 Task: Utilize the "Spectral Edit Multi-tool" for detailed frequency-based editing in a vocal track.
Action: Mouse moved to (70, 36)
Screenshot: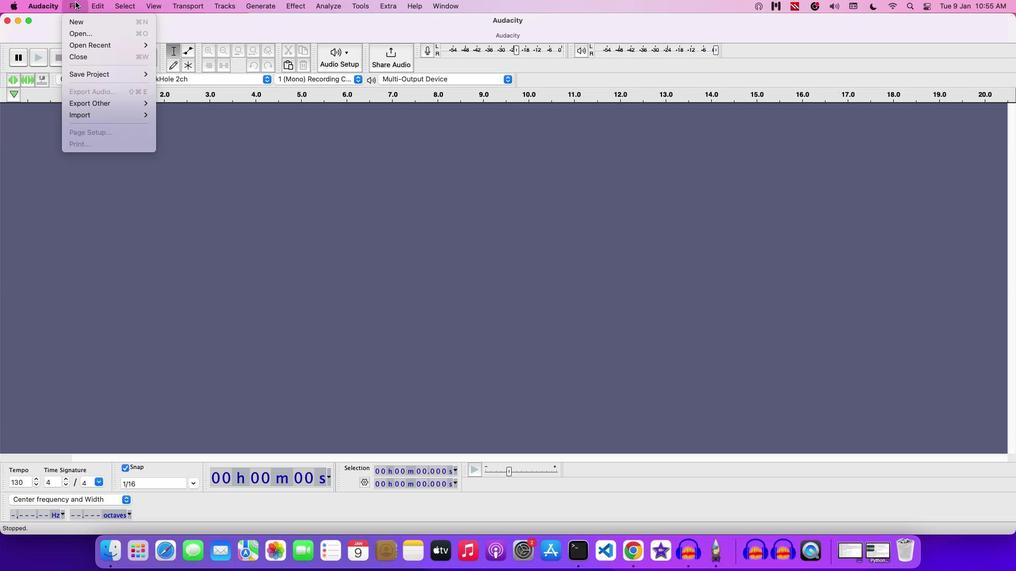 
Action: Mouse pressed left at (70, 36)
Screenshot: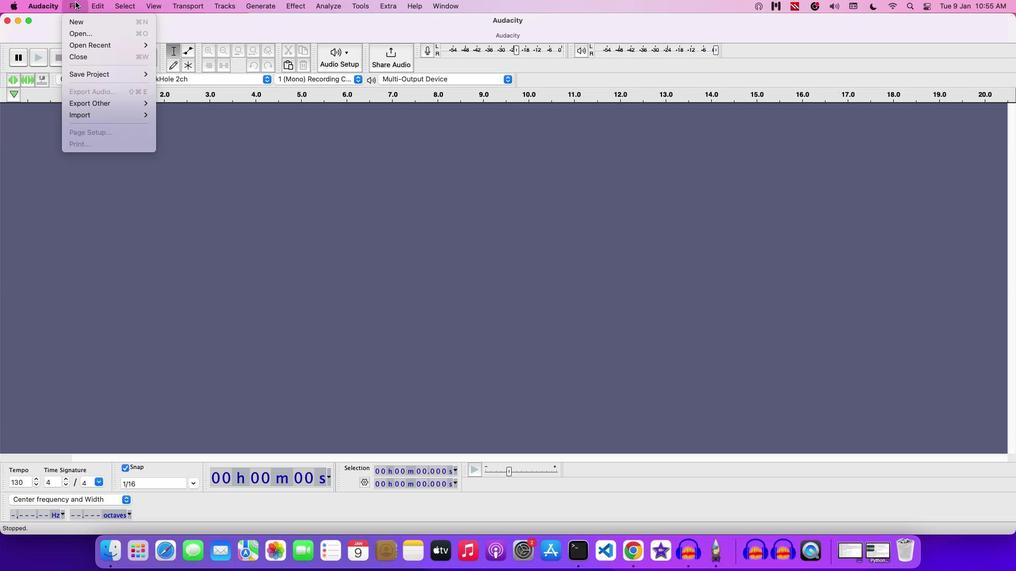 
Action: Mouse moved to (85, 63)
Screenshot: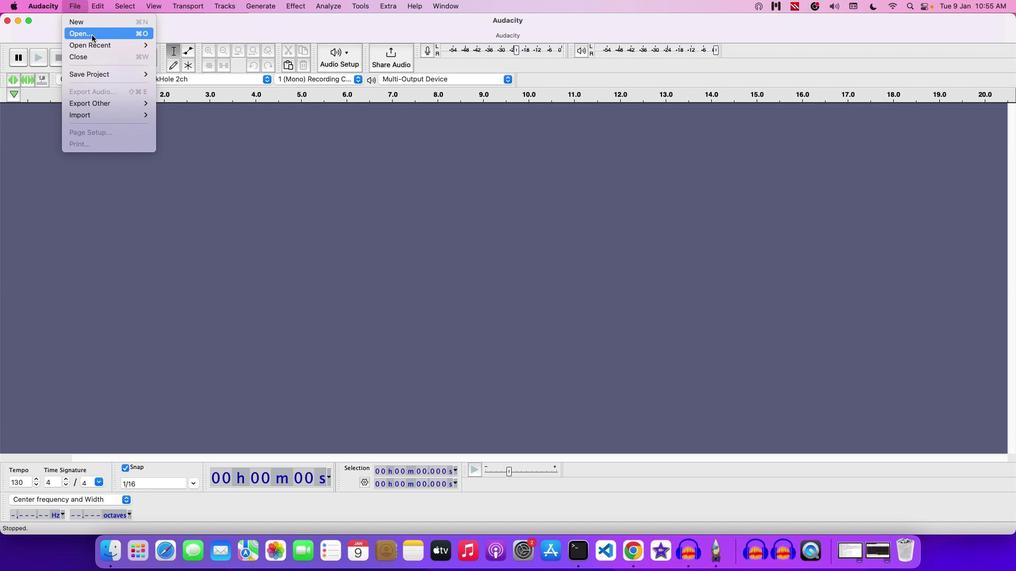 
Action: Mouse pressed left at (85, 63)
Screenshot: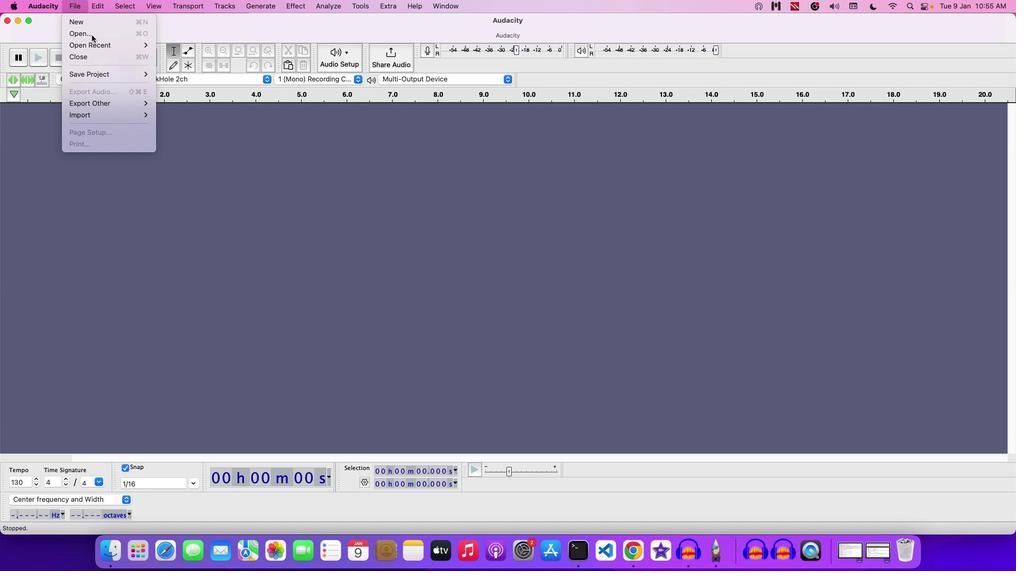 
Action: Mouse moved to (310, 134)
Screenshot: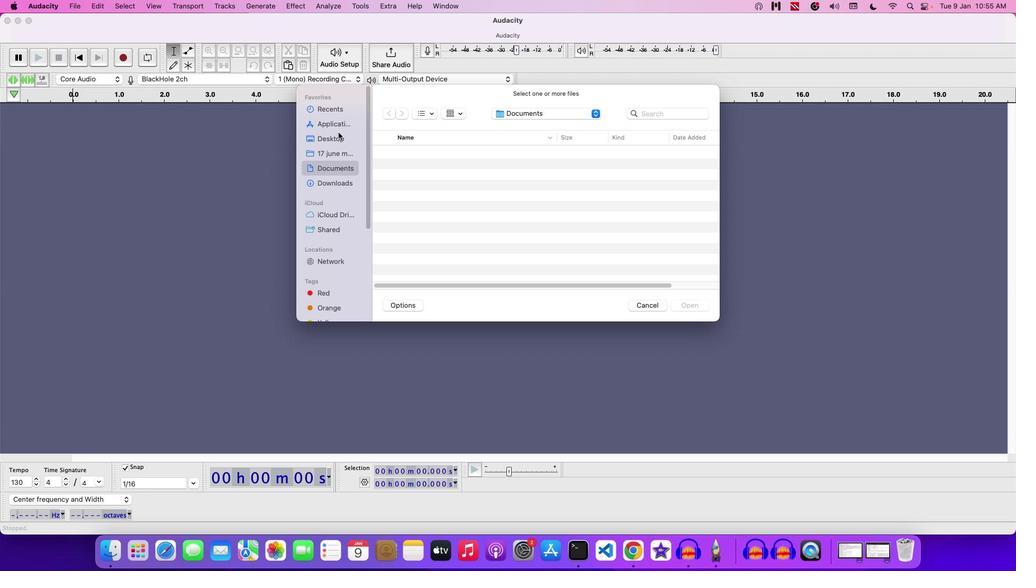 
Action: Mouse pressed left at (310, 134)
Screenshot: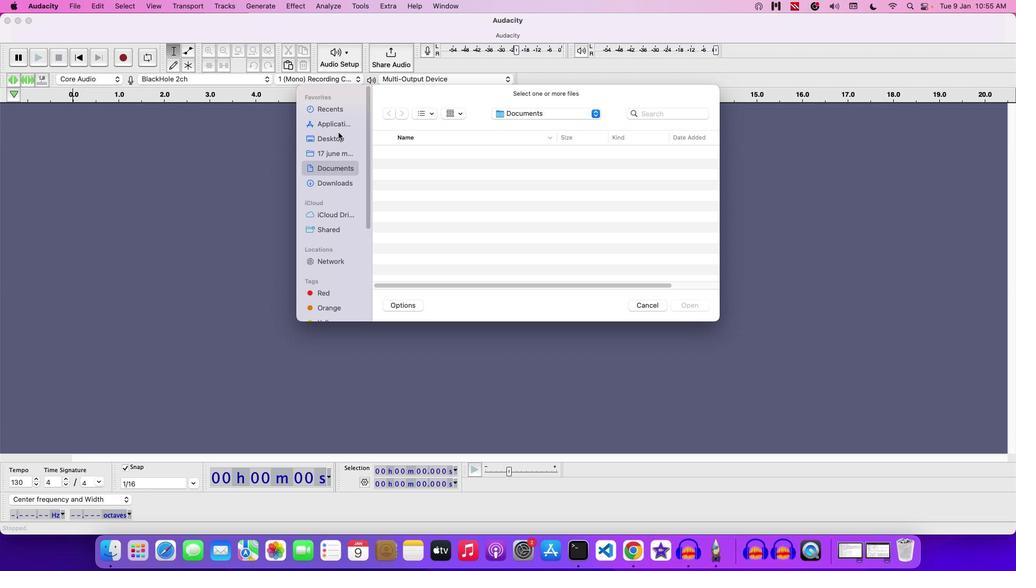 
Action: Mouse moved to (368, 166)
Screenshot: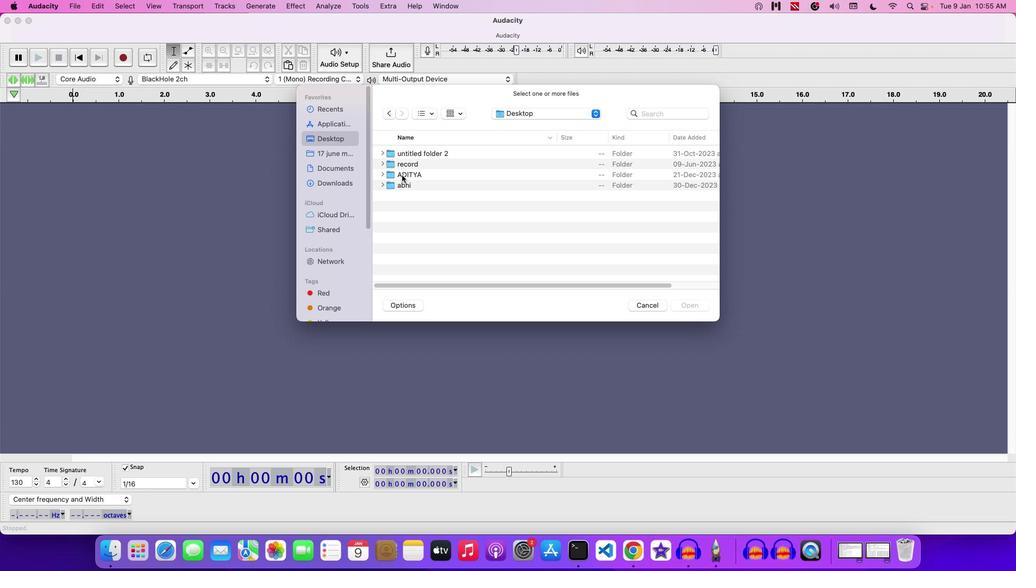 
Action: Mouse pressed left at (368, 166)
Screenshot: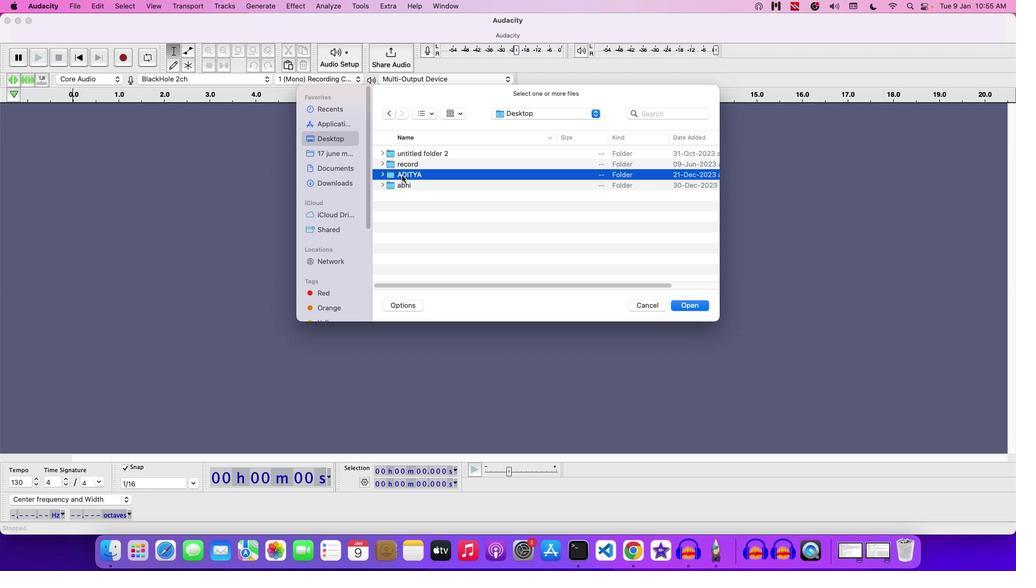 
Action: Mouse pressed left at (368, 166)
Screenshot: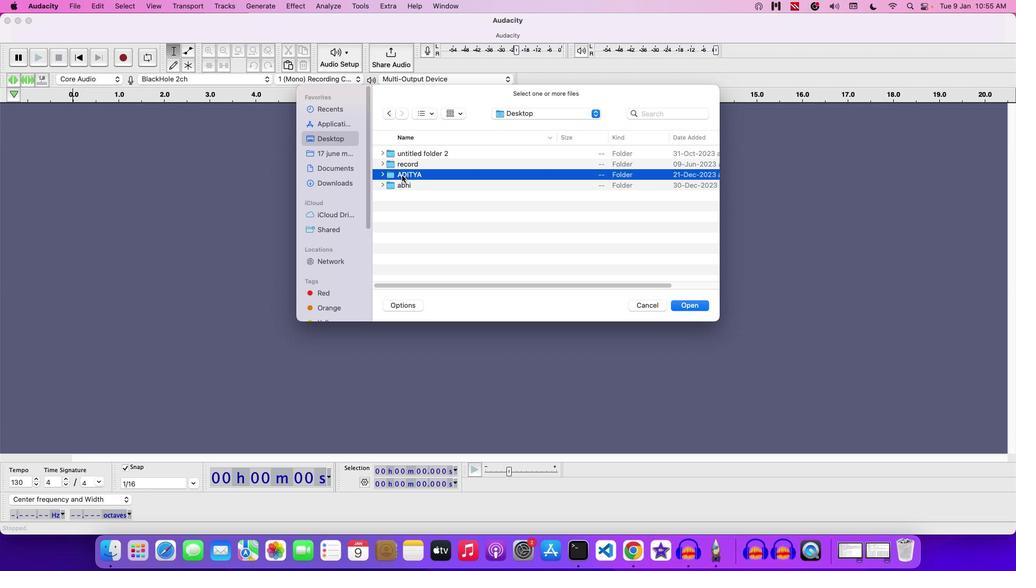 
Action: Mouse moved to (402, 189)
Screenshot: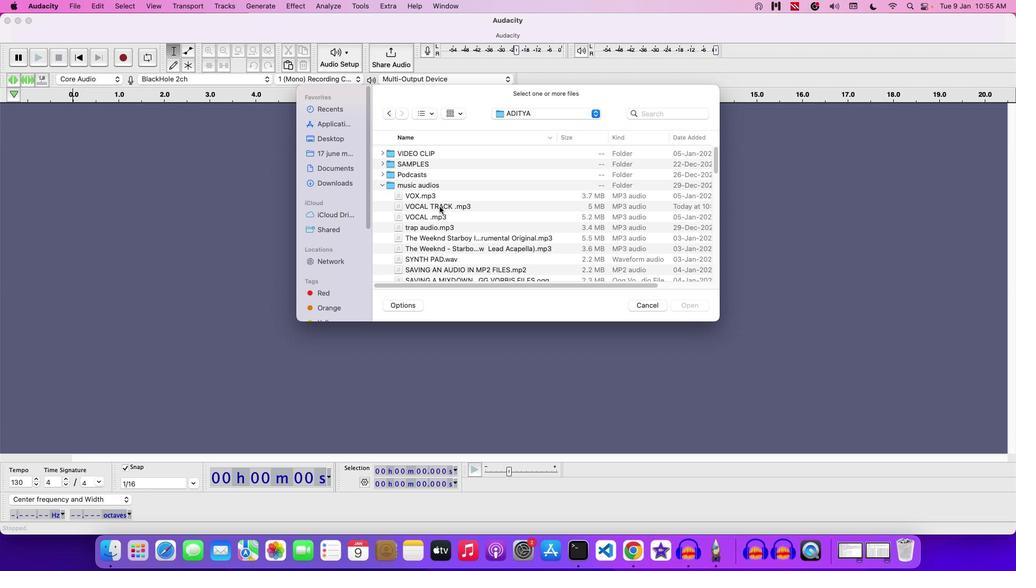 
Action: Mouse pressed left at (402, 189)
Screenshot: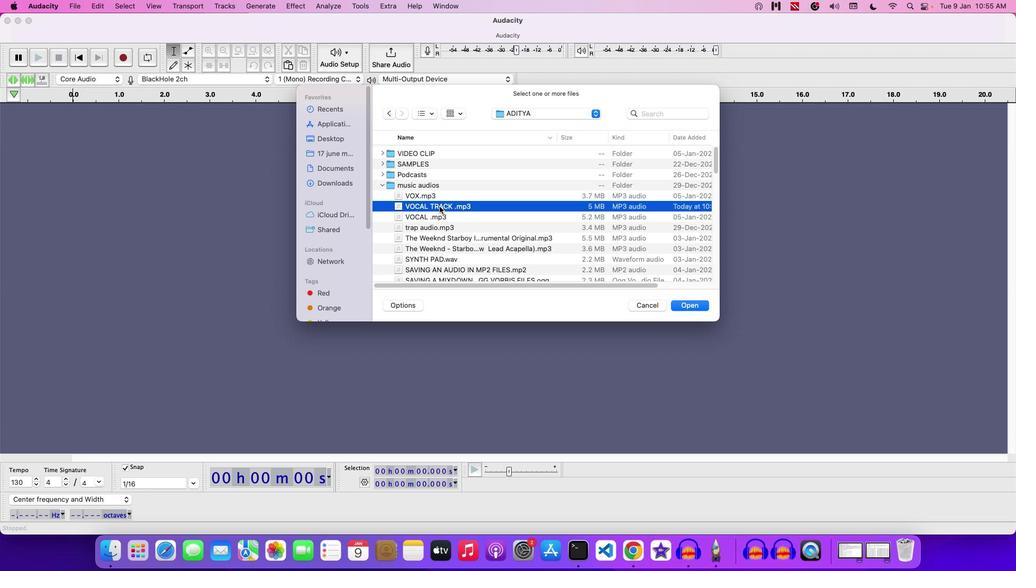 
Action: Mouse moved to (411, 189)
Screenshot: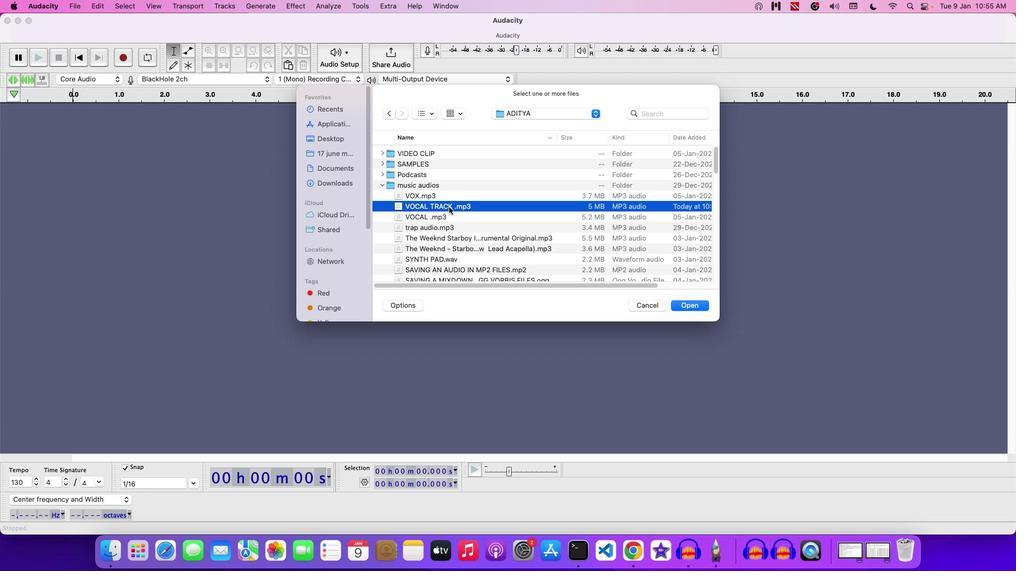 
Action: Mouse pressed left at (411, 189)
Screenshot: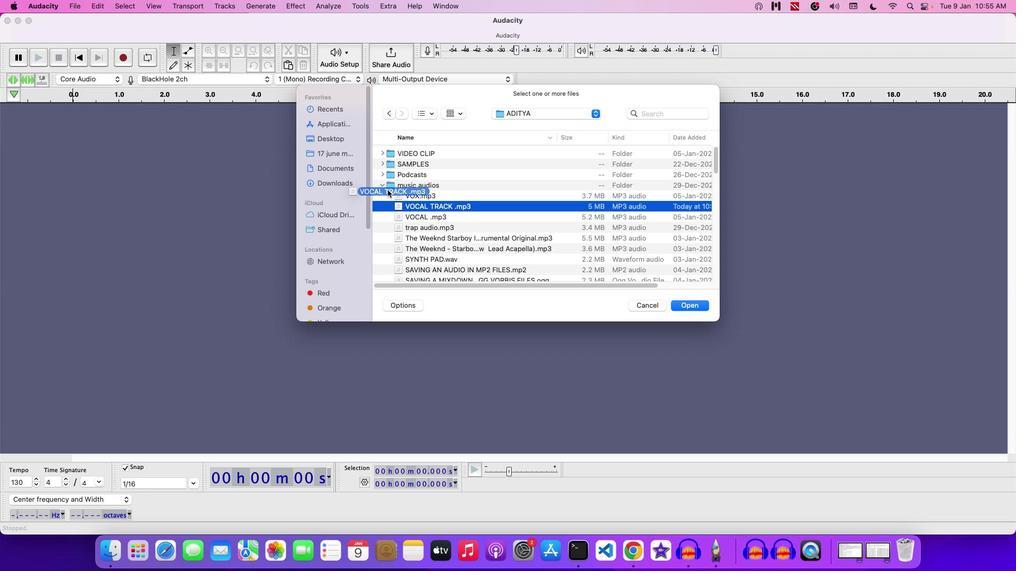 
Action: Mouse moved to (586, 263)
Screenshot: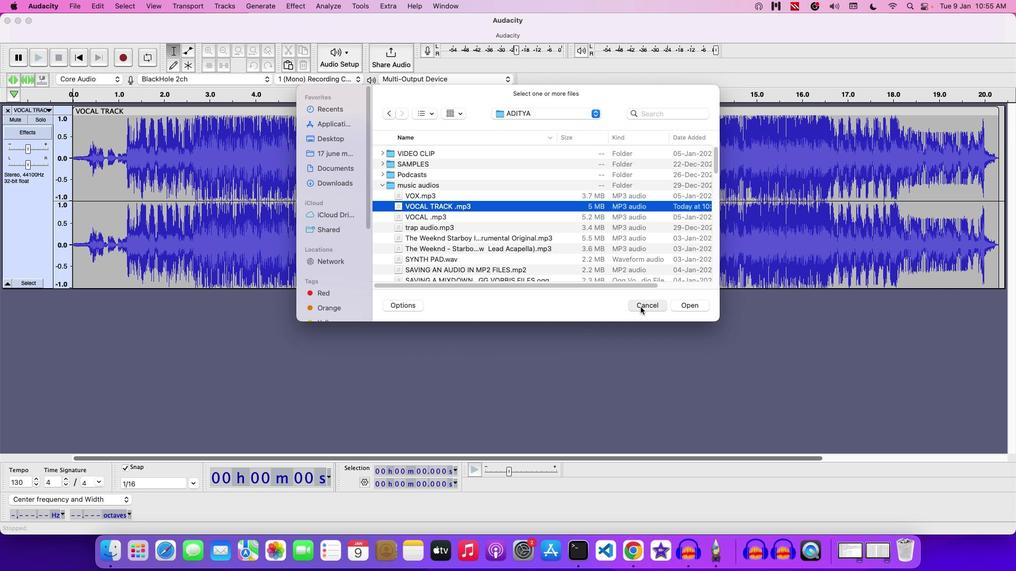 
Action: Mouse pressed left at (586, 263)
Screenshot: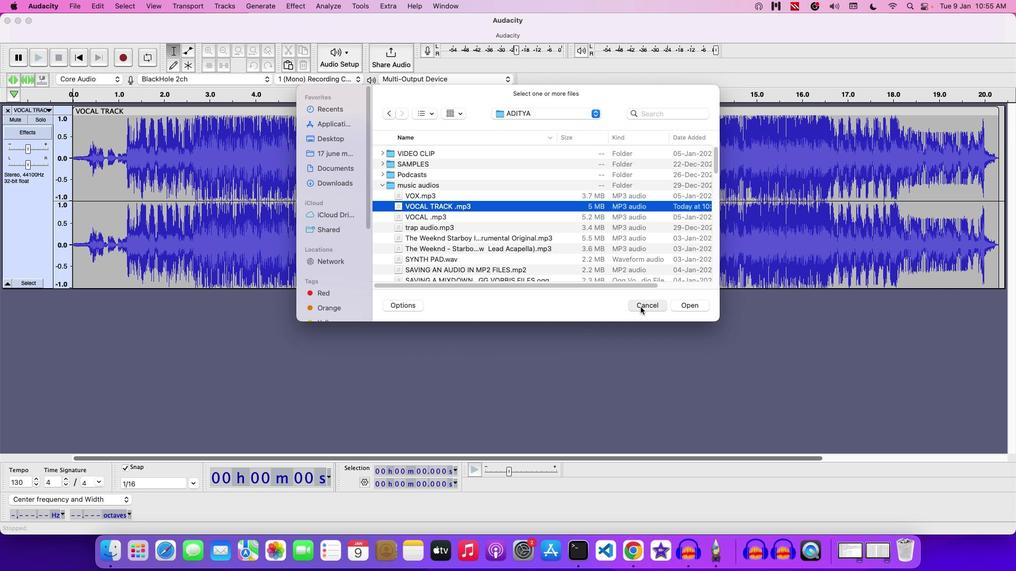 
Action: Mouse moved to (67, 119)
Screenshot: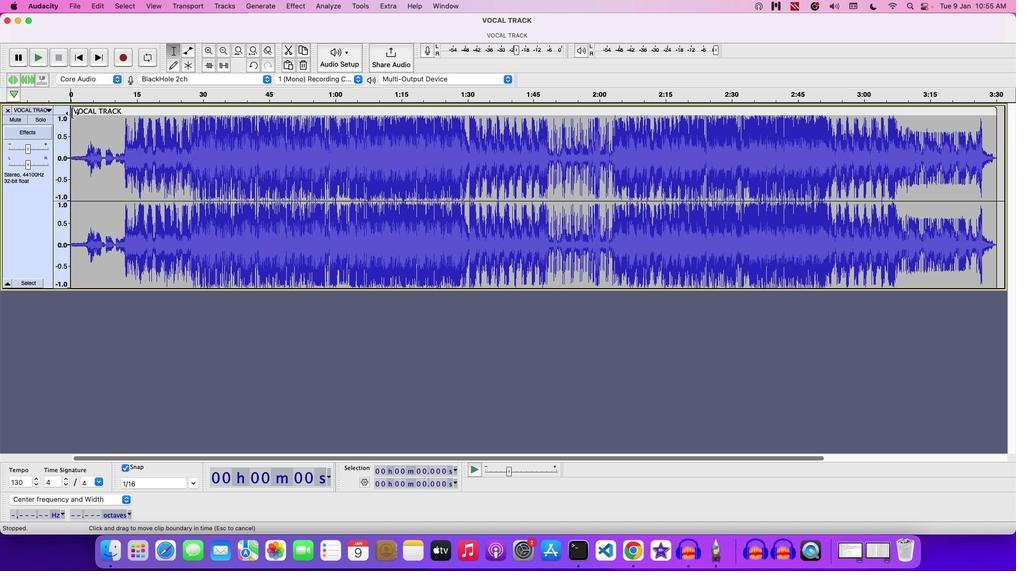 
Action: Mouse pressed left at (67, 119)
Screenshot: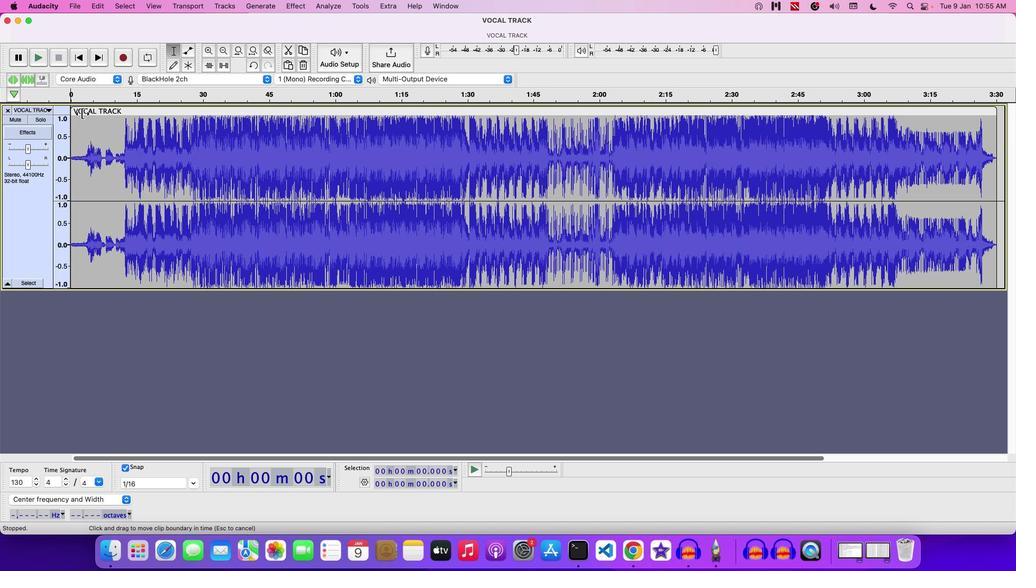 
Action: Mouse moved to (113, 120)
Screenshot: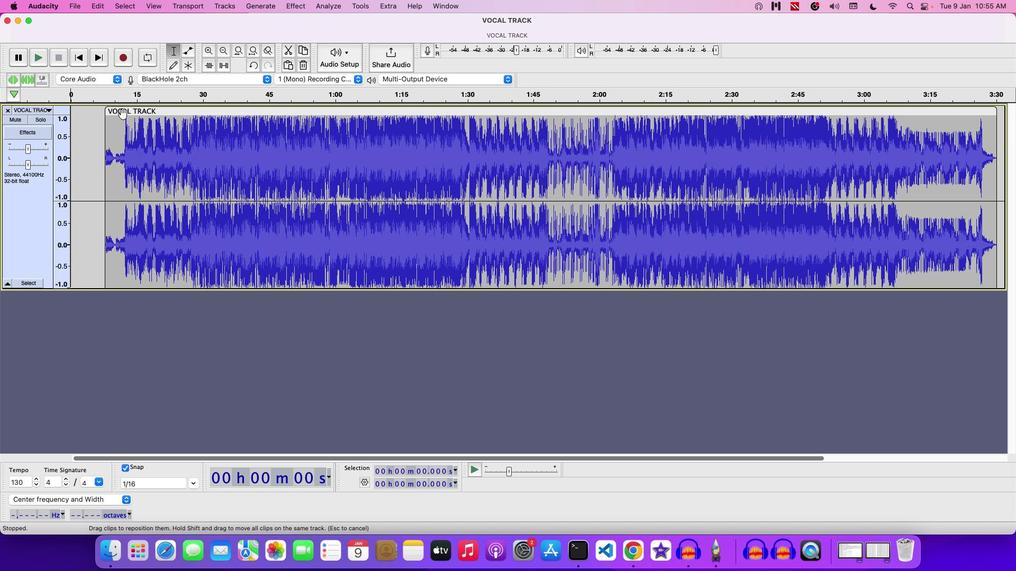 
Action: Mouse pressed left at (113, 120)
Screenshot: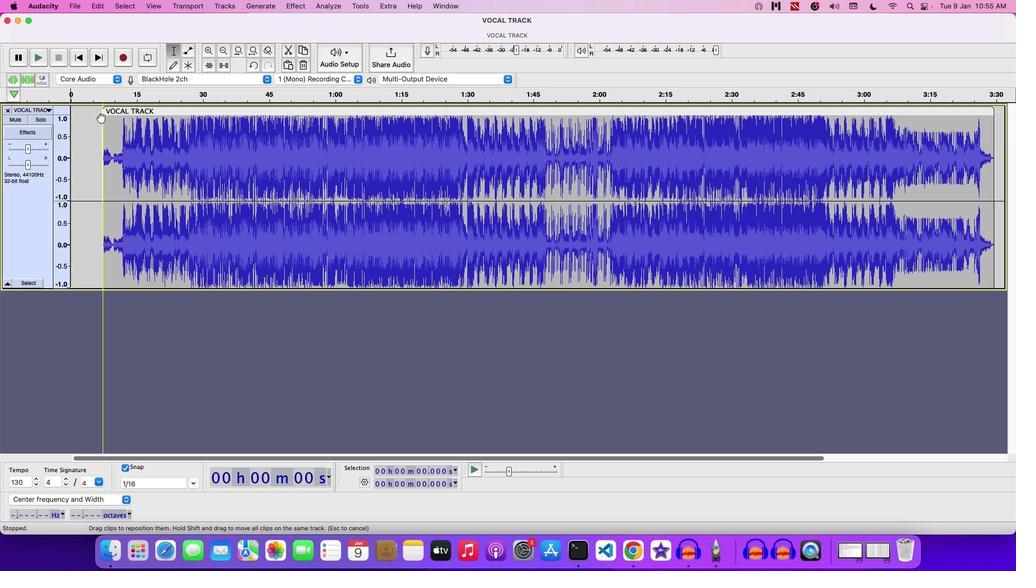 
Action: Mouse moved to (83, 124)
Screenshot: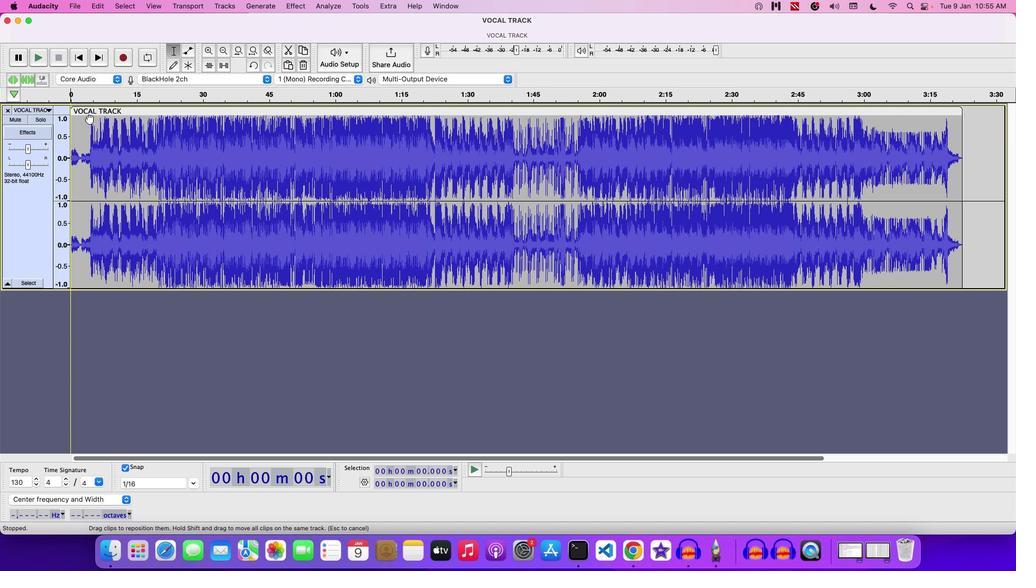 
Action: Key pressed Key.space
Screenshot: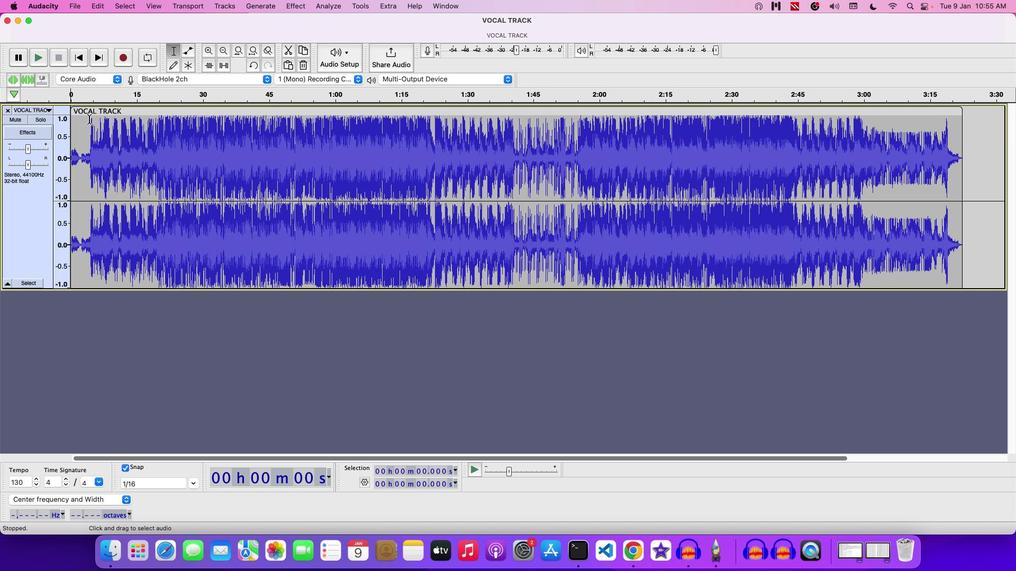 
Action: Mouse moved to (26, 146)
Screenshot: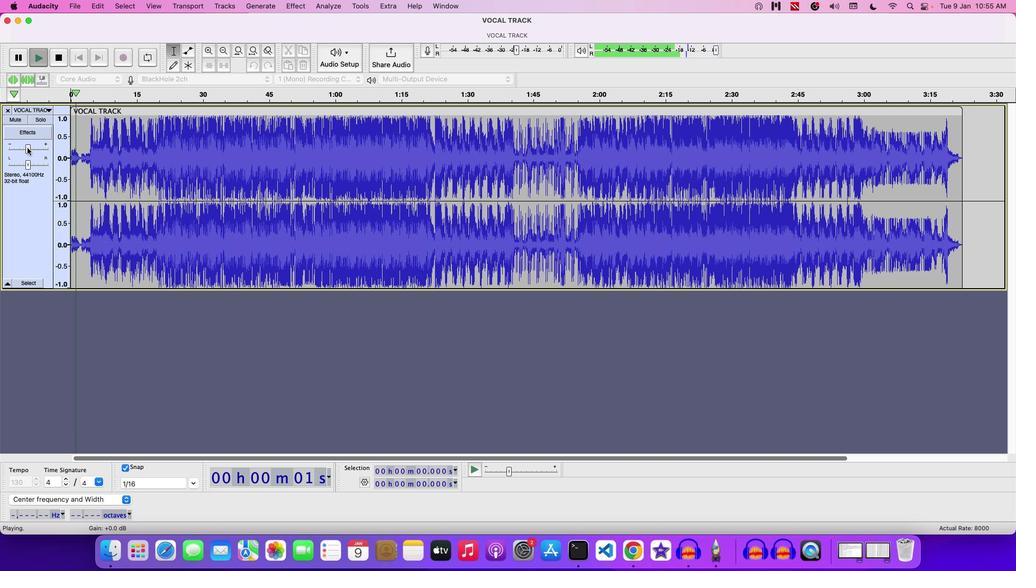 
Action: Mouse pressed left at (26, 146)
Screenshot: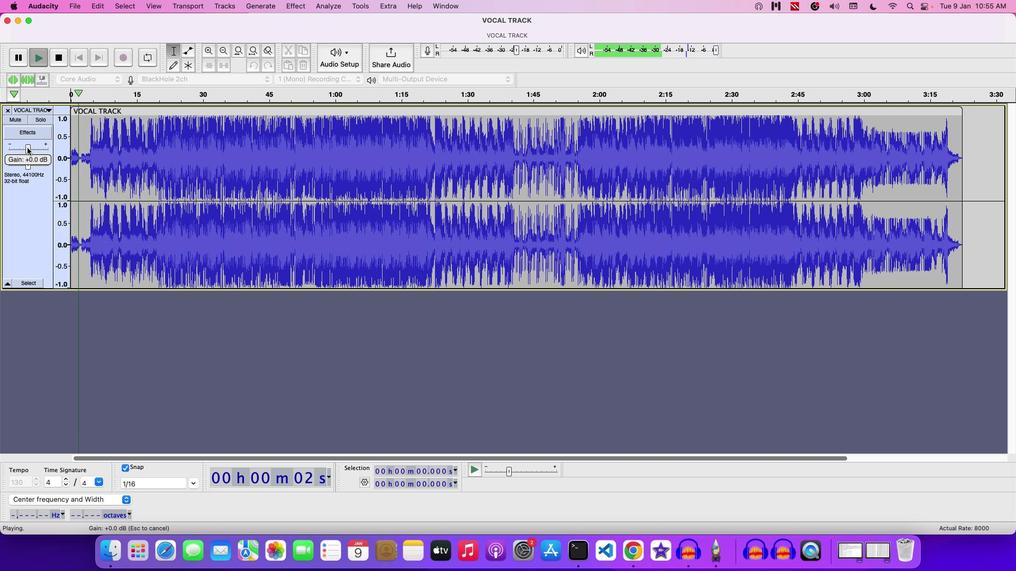 
Action: Mouse moved to (43, 195)
Screenshot: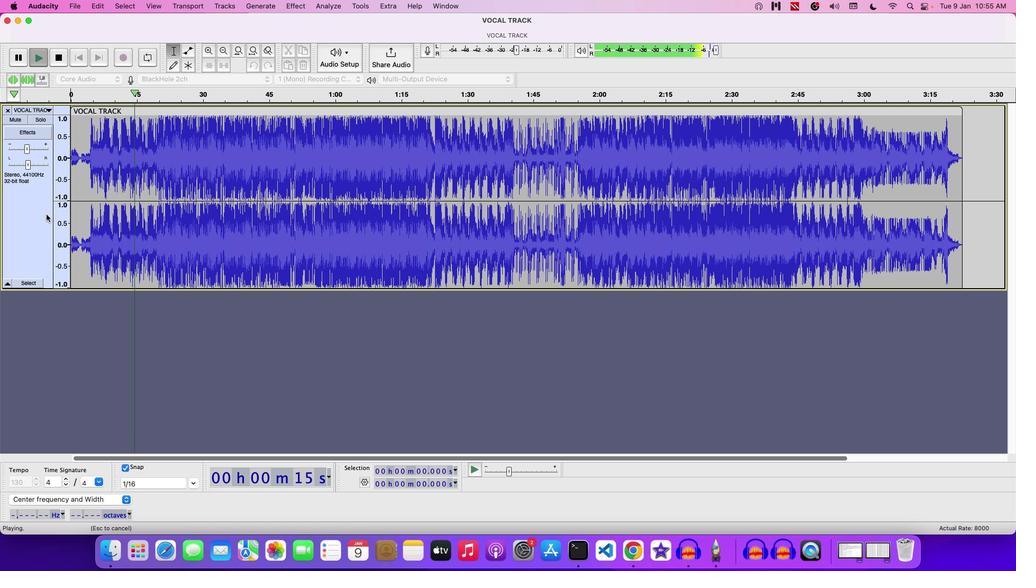 
Action: Mouse pressed right at (43, 195)
Screenshot: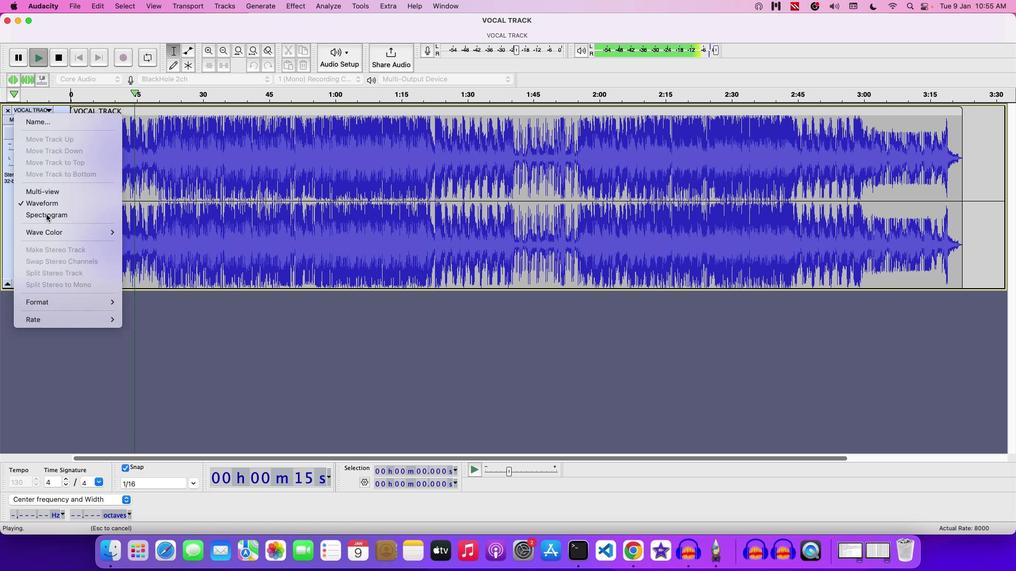 
Action: Mouse moved to (65, 195)
Screenshot: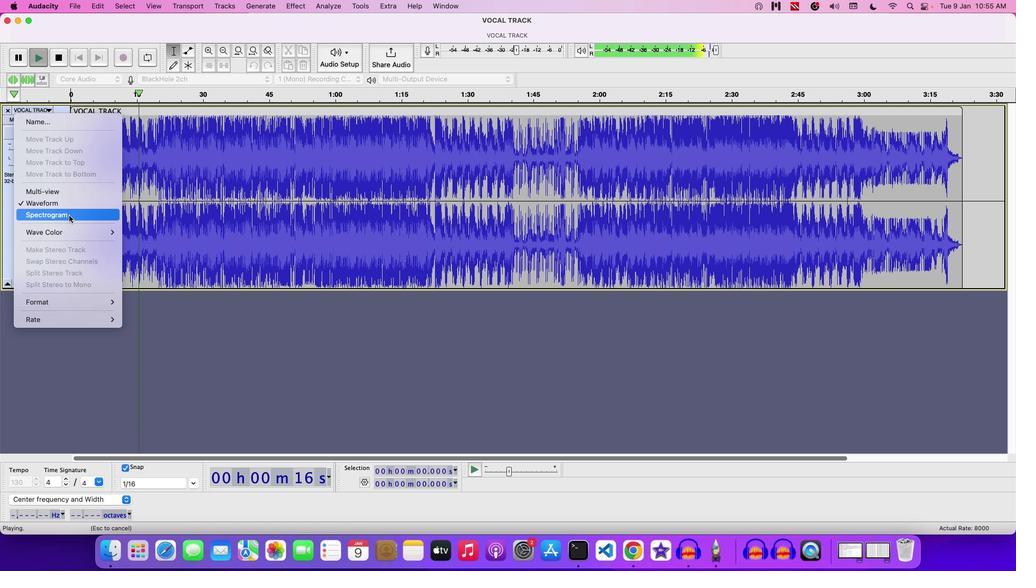 
Action: Mouse pressed left at (65, 195)
Screenshot: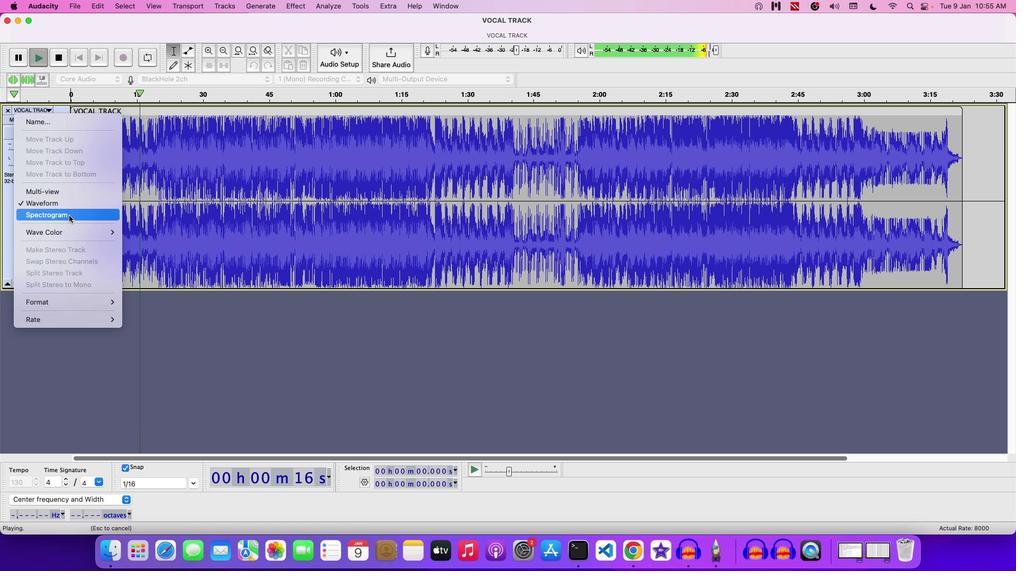 
Action: Mouse moved to (543, 171)
Screenshot: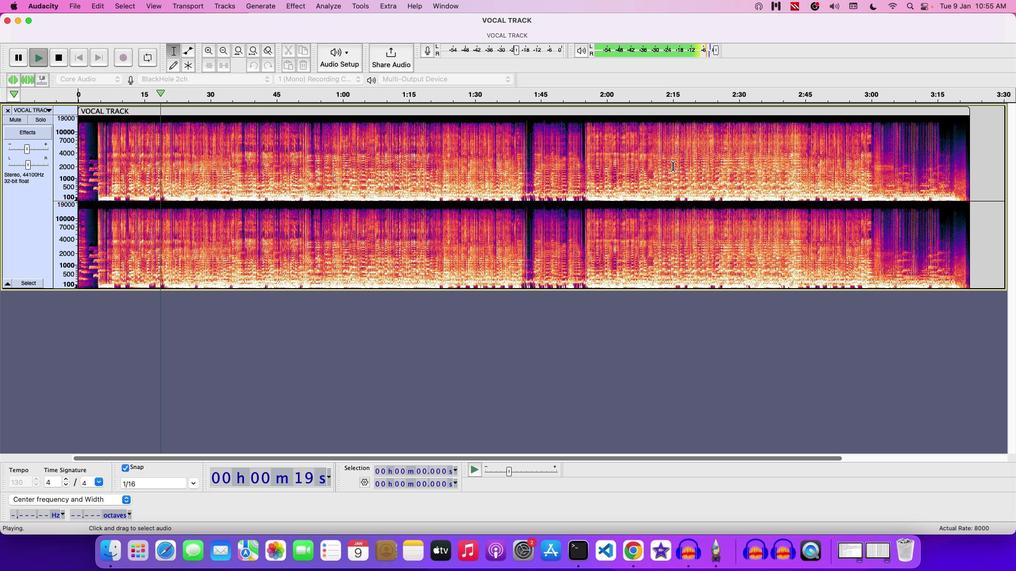 
Action: Key pressed Key.space
Screenshot: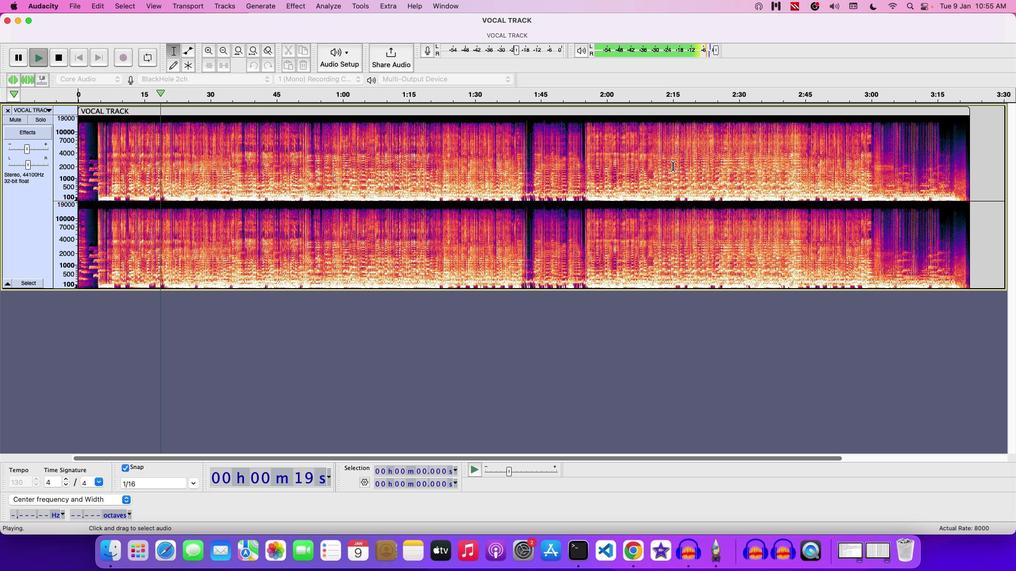 
Action: Mouse moved to (887, 120)
Screenshot: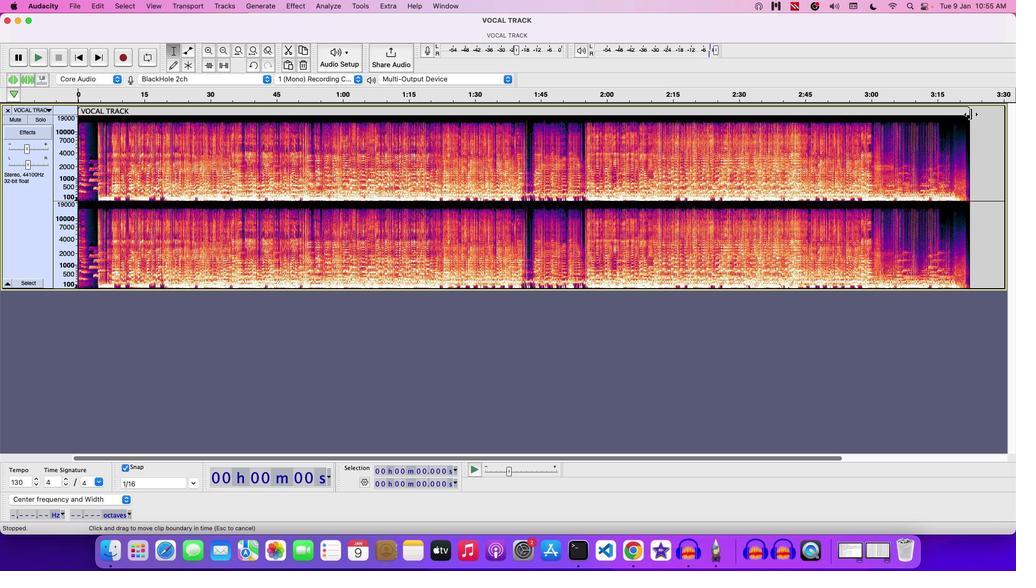 
Action: Mouse pressed left at (887, 120)
Screenshot: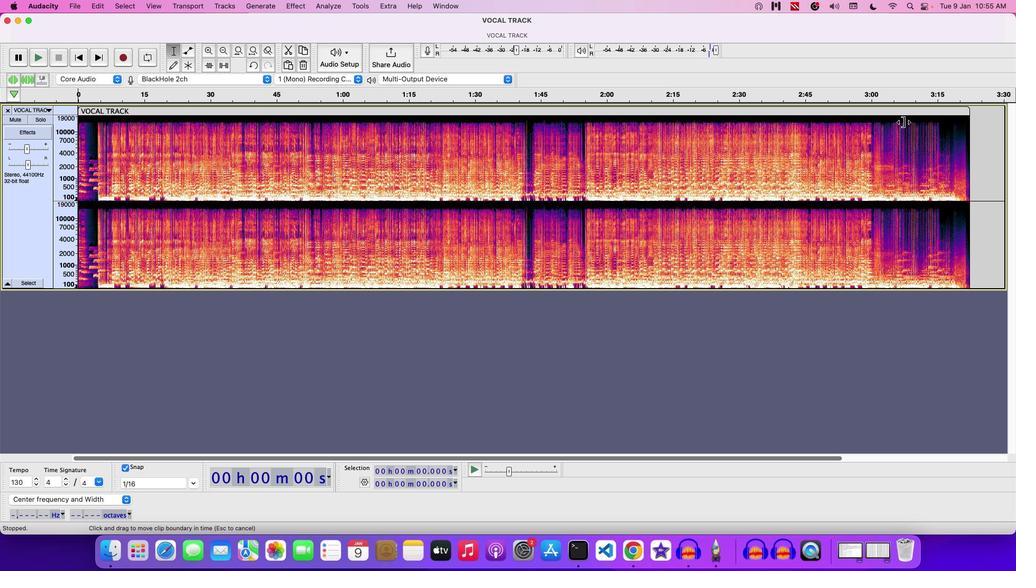 
Action: Mouse moved to (192, 74)
Screenshot: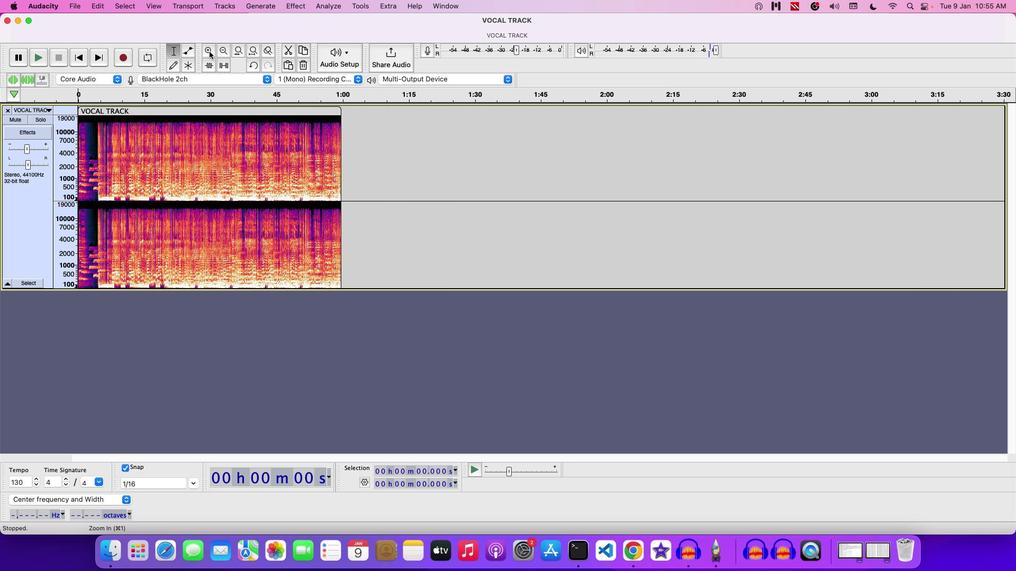 
Action: Mouse pressed left at (192, 74)
Screenshot: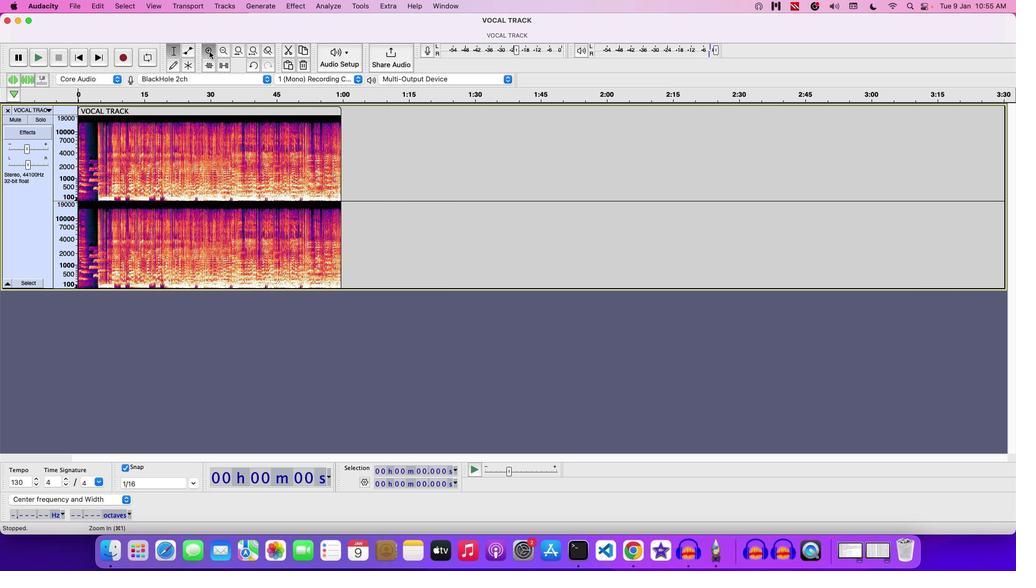 
Action: Mouse pressed left at (192, 74)
Screenshot: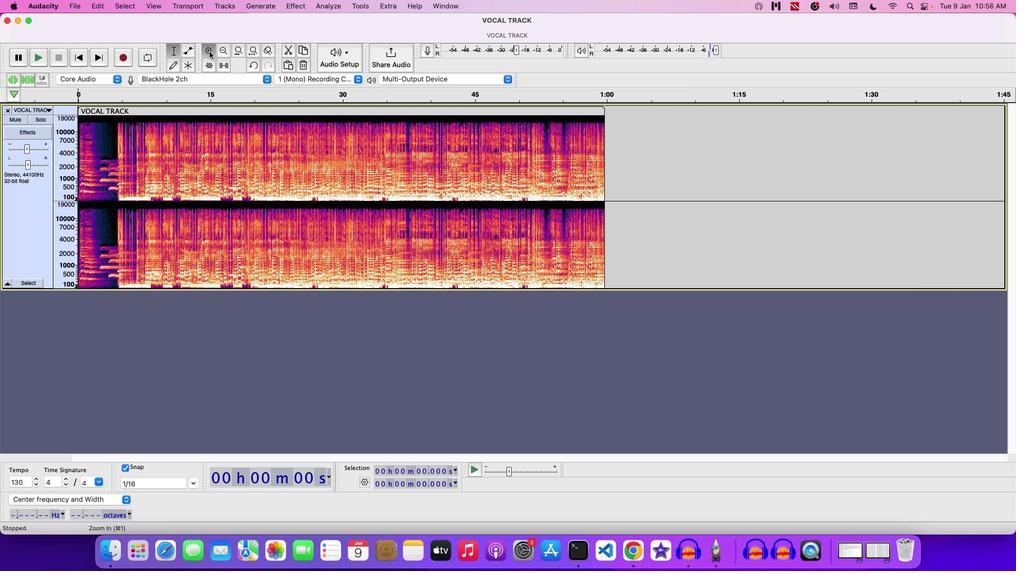 
Action: Mouse moved to (153, 165)
Screenshot: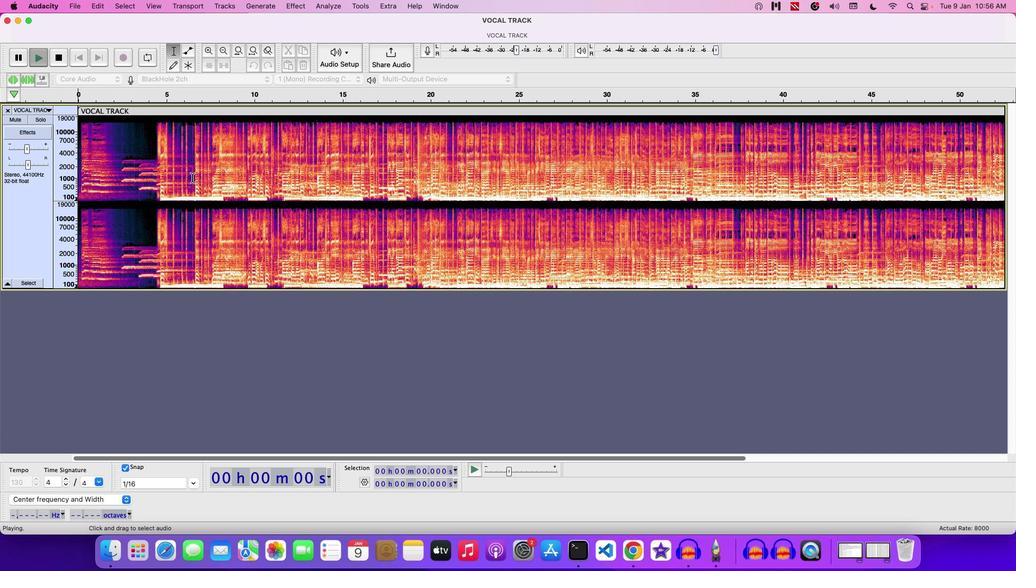 
Action: Key pressed Key.space
Screenshot: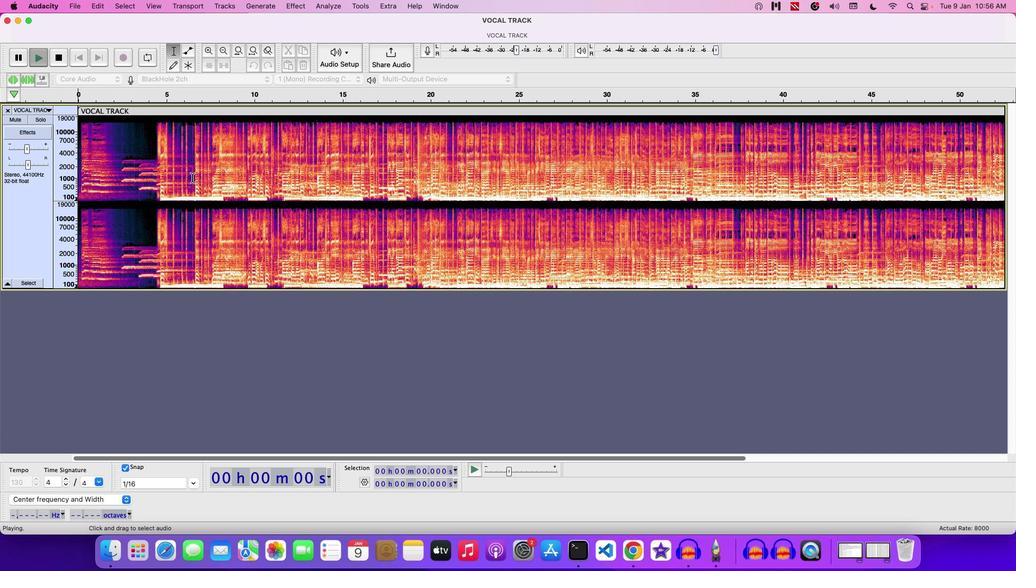 
Action: Mouse moved to (26, 145)
Screenshot: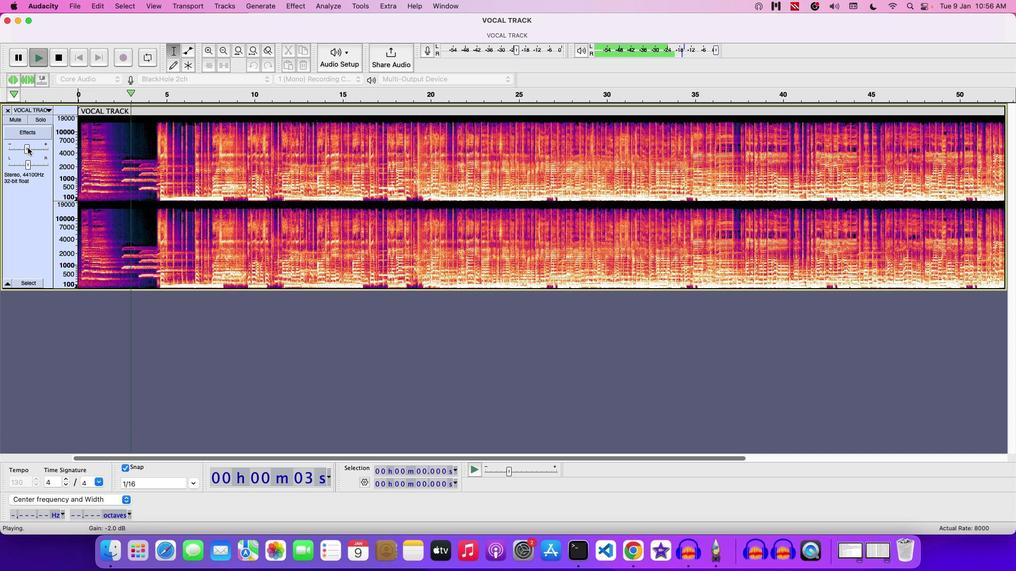 
Action: Mouse pressed left at (26, 145)
Screenshot: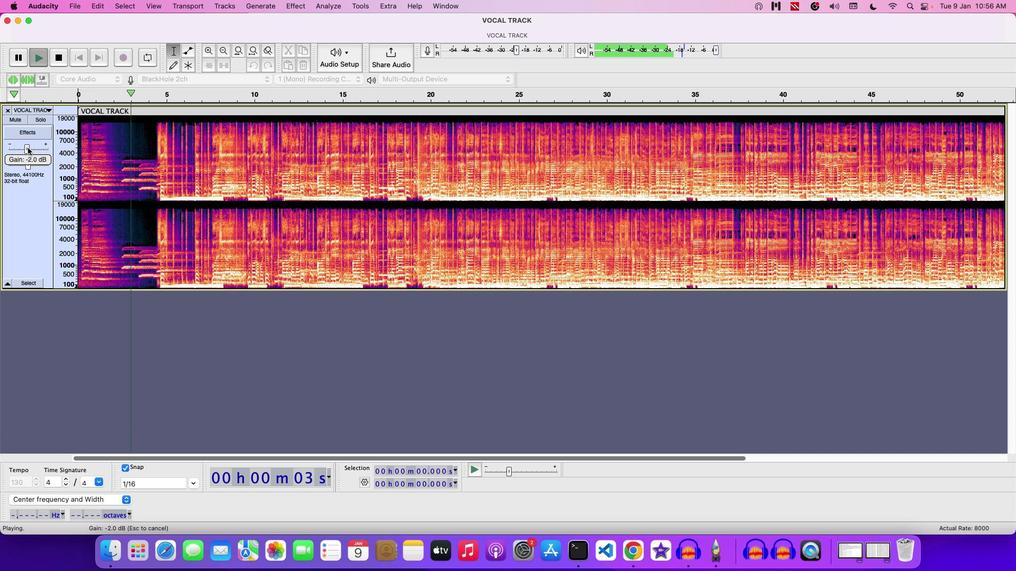 
Action: Mouse moved to (187, 159)
Screenshot: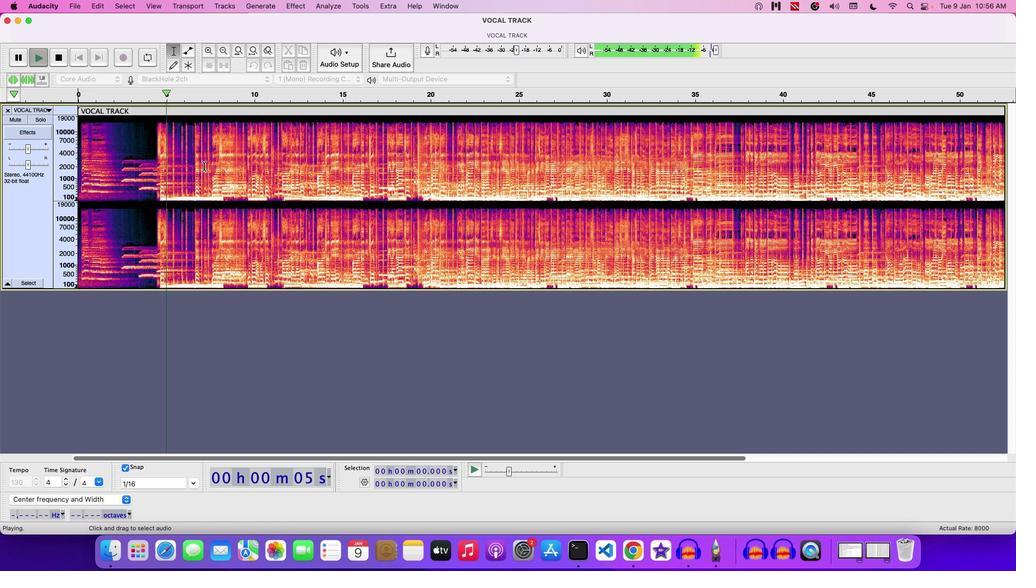 
Action: Mouse pressed left at (187, 159)
Screenshot: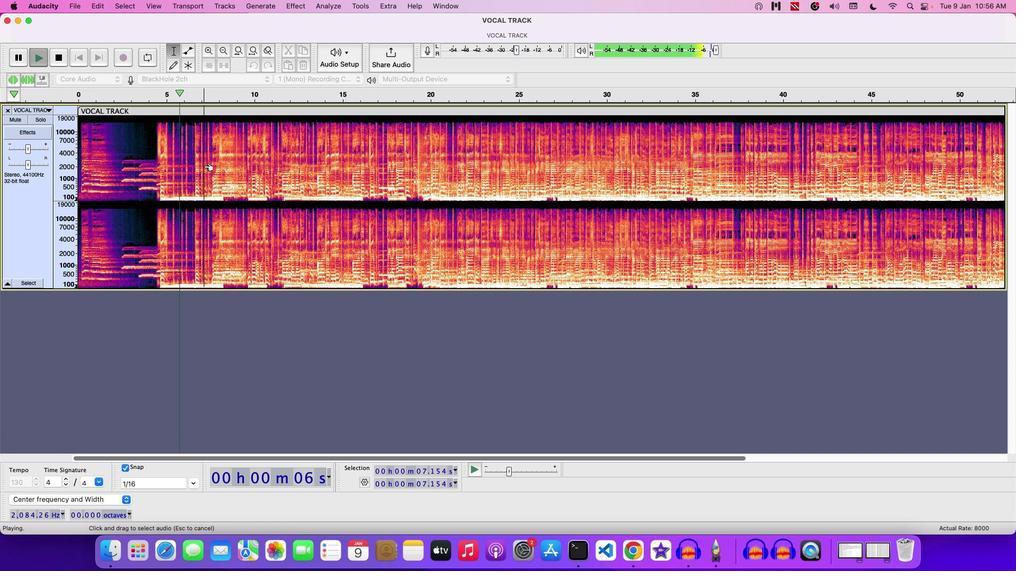 
Action: Mouse pressed left at (187, 159)
Screenshot: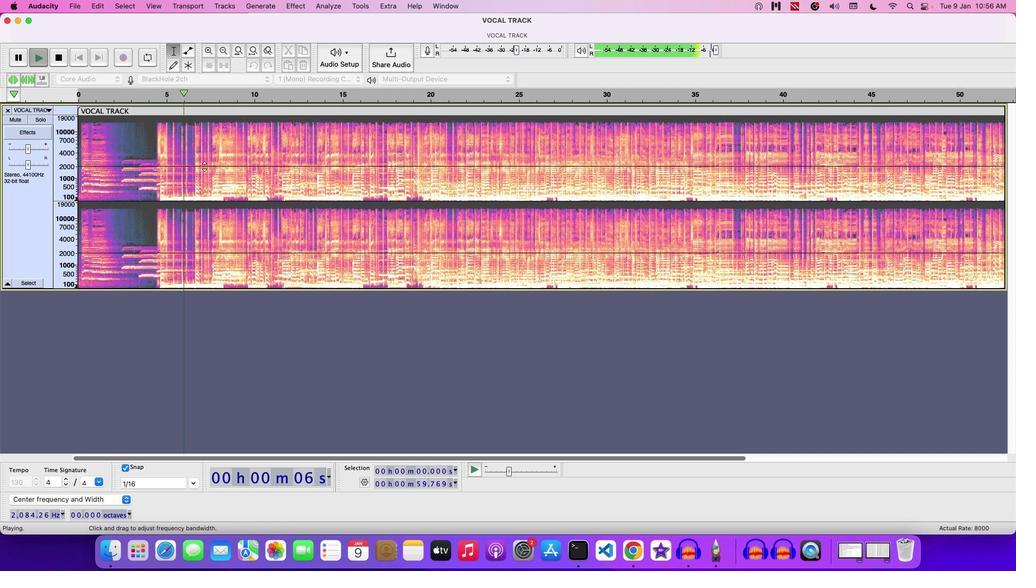 
Action: Mouse moved to (151, 157)
Screenshot: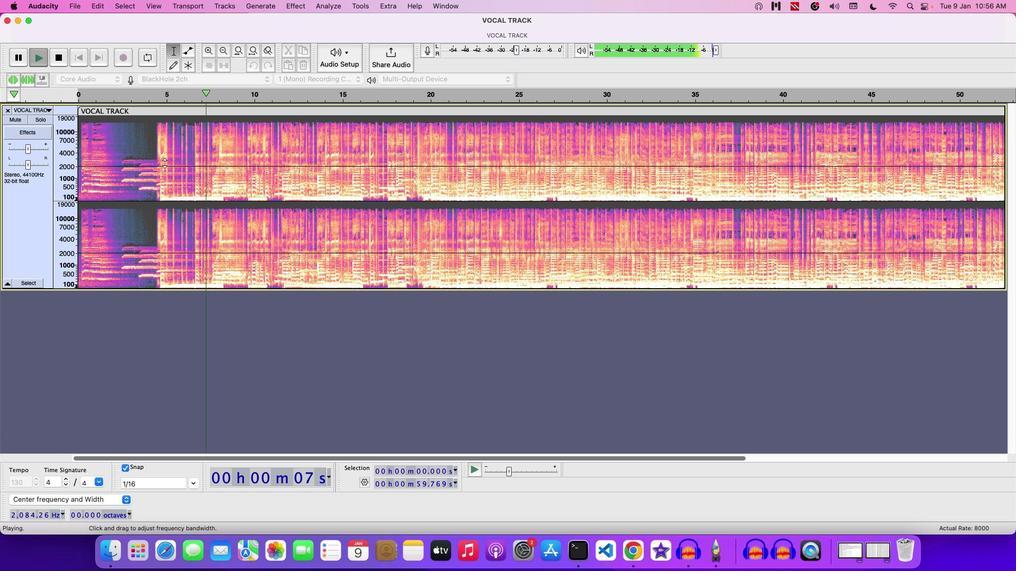 
Action: Key pressed Key.space
Screenshot: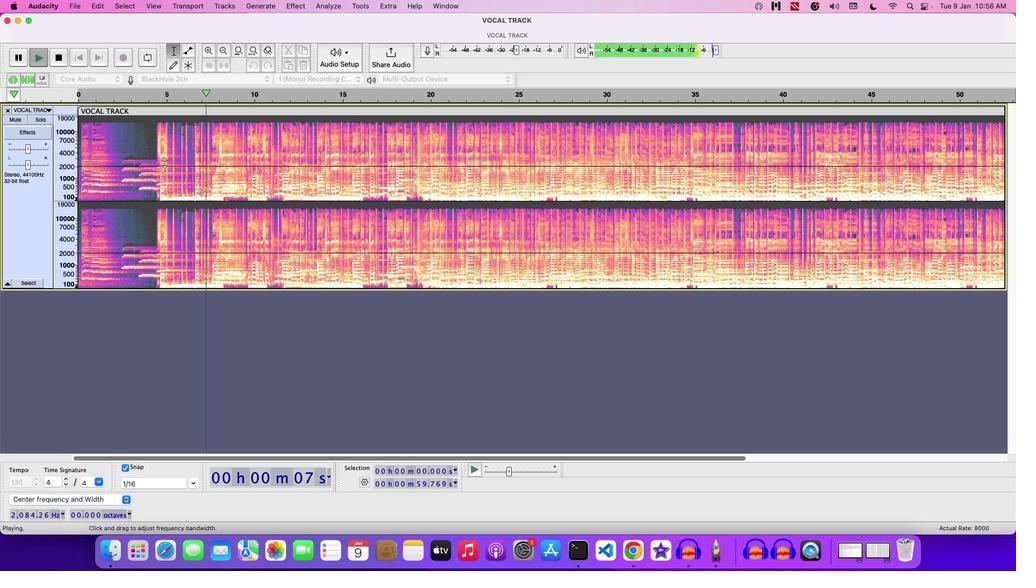 
Action: Mouse moved to (144, 155)
Screenshot: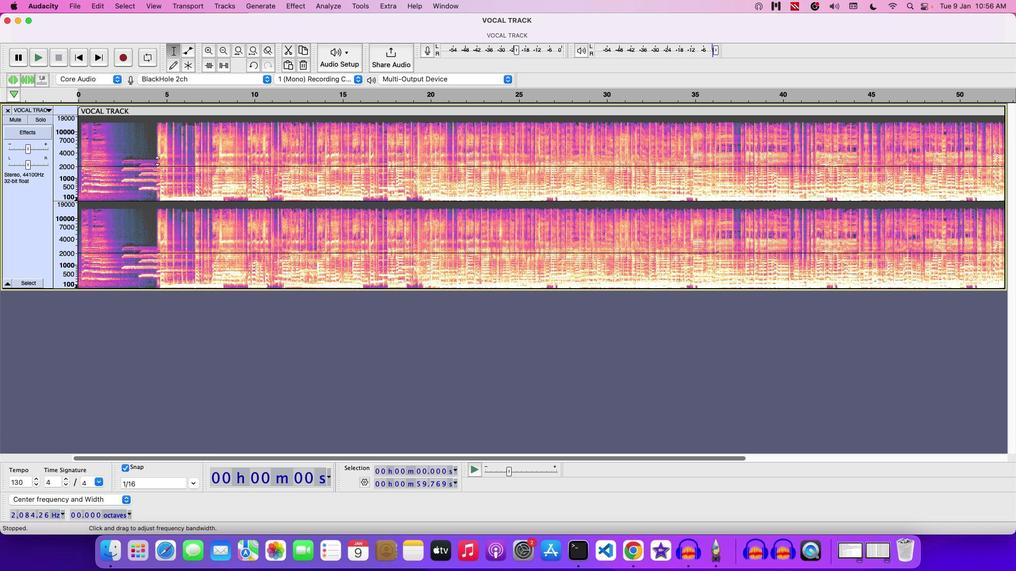 
Action: Mouse pressed left at (144, 155)
Screenshot: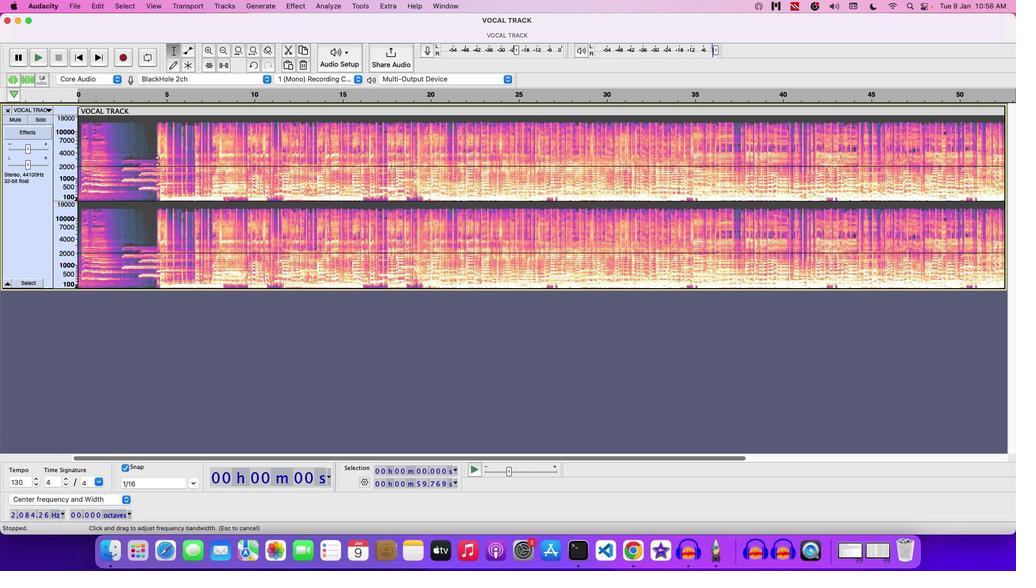 
Action: Mouse moved to (154, 158)
Screenshot: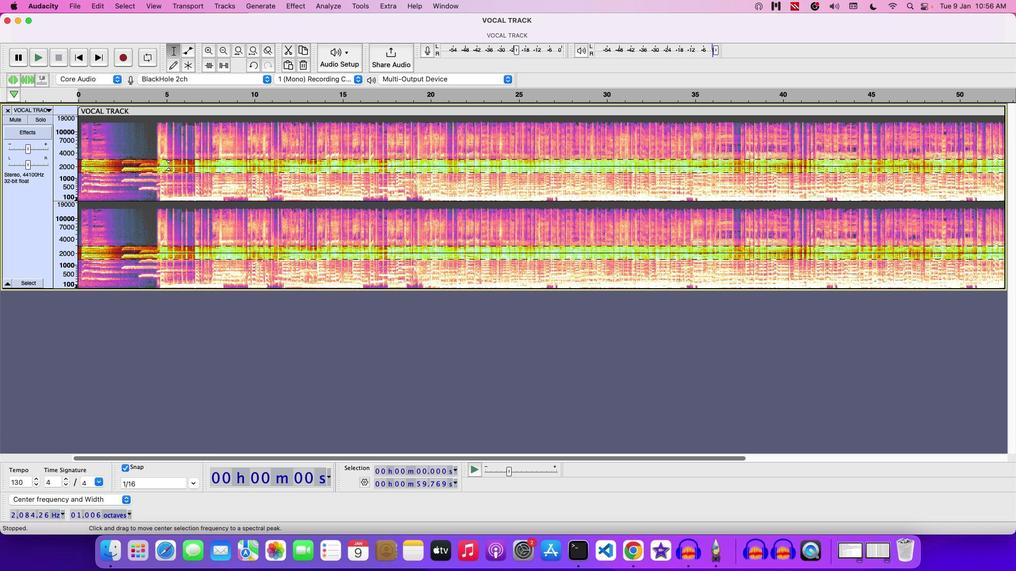 
Action: Mouse pressed left at (154, 158)
Screenshot: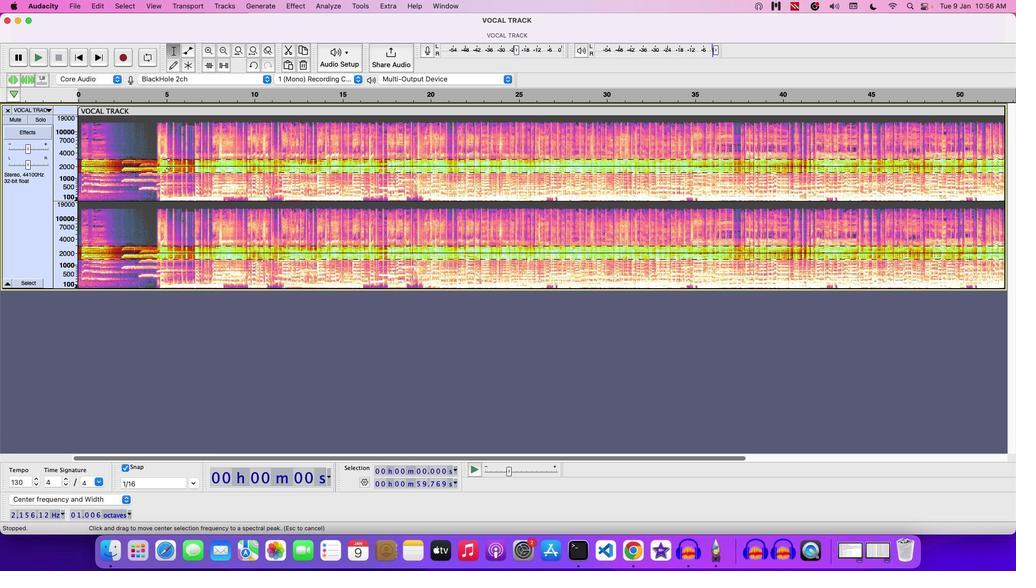 
Action: Mouse moved to (267, 39)
Screenshot: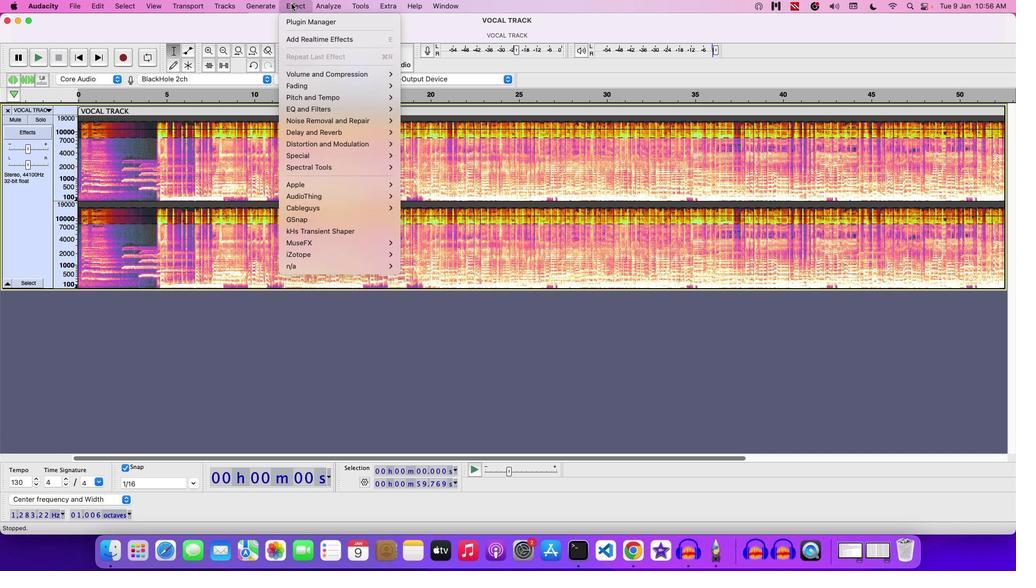 
Action: Mouse pressed left at (267, 39)
Screenshot: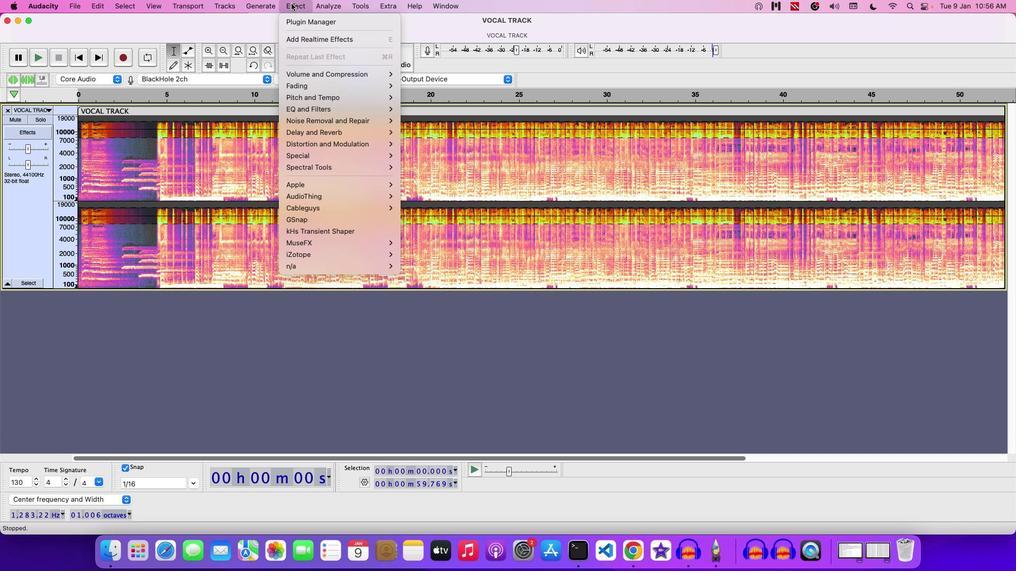 
Action: Mouse moved to (433, 171)
Screenshot: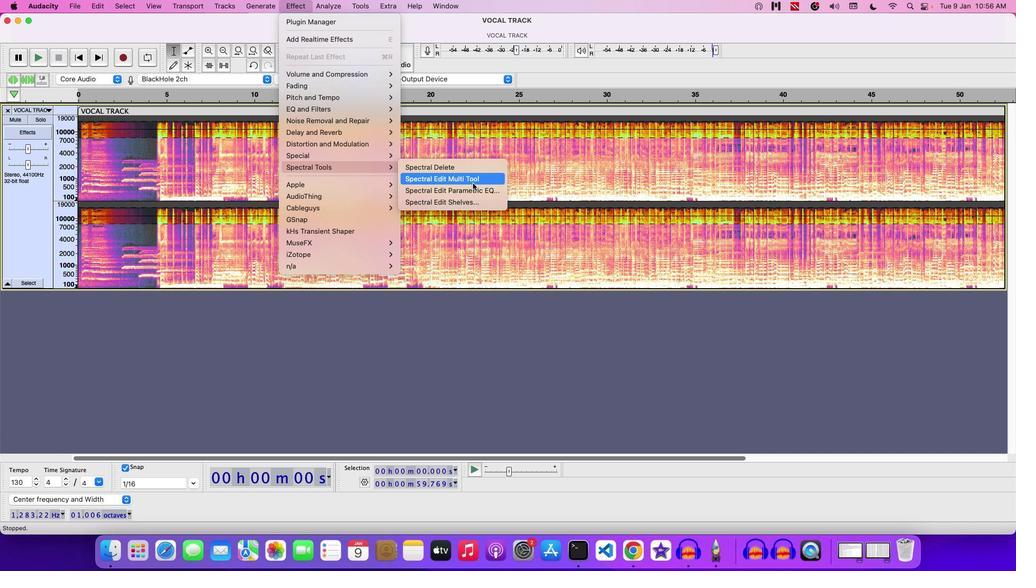 
Action: Mouse pressed left at (433, 171)
Screenshot: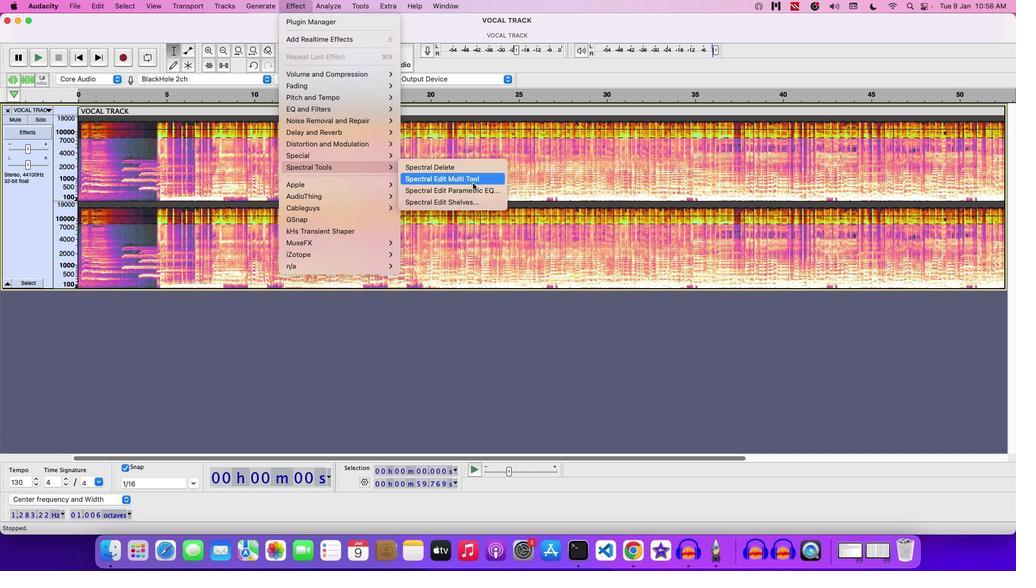 
Action: Mouse moved to (319, 156)
Screenshot: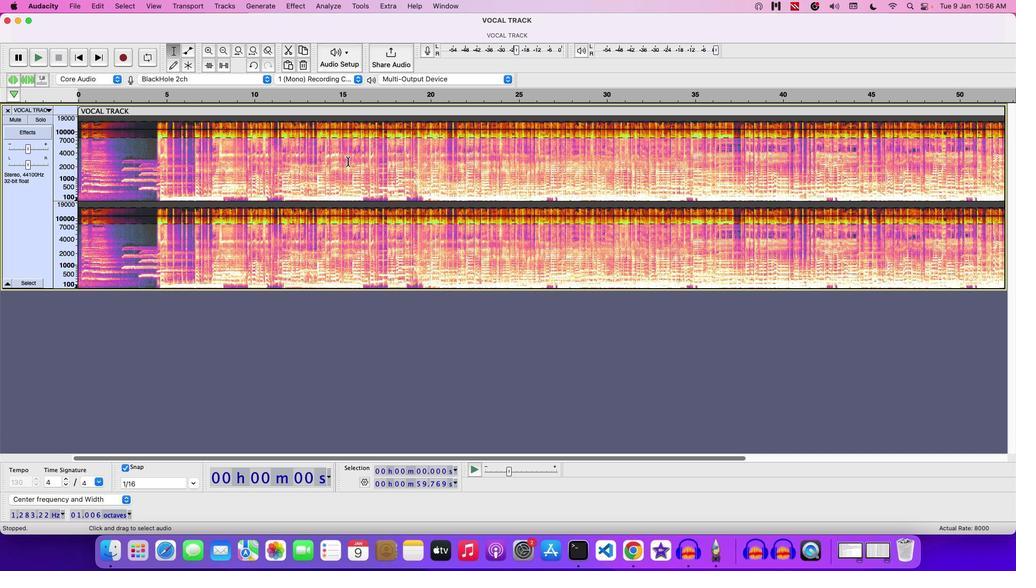 
Action: Key pressed Key.space
Screenshot: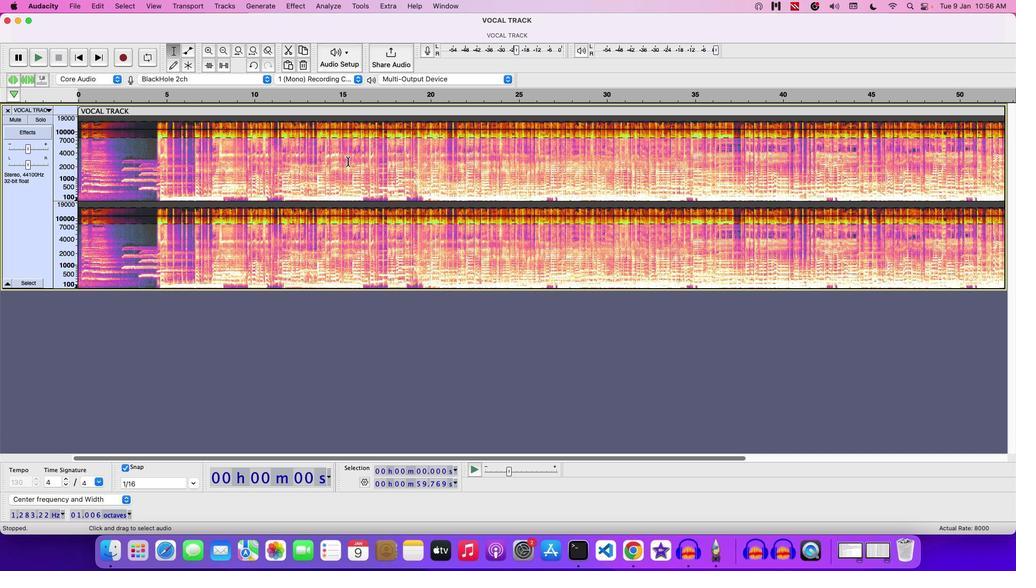 
Action: Mouse moved to (27, 146)
Screenshot: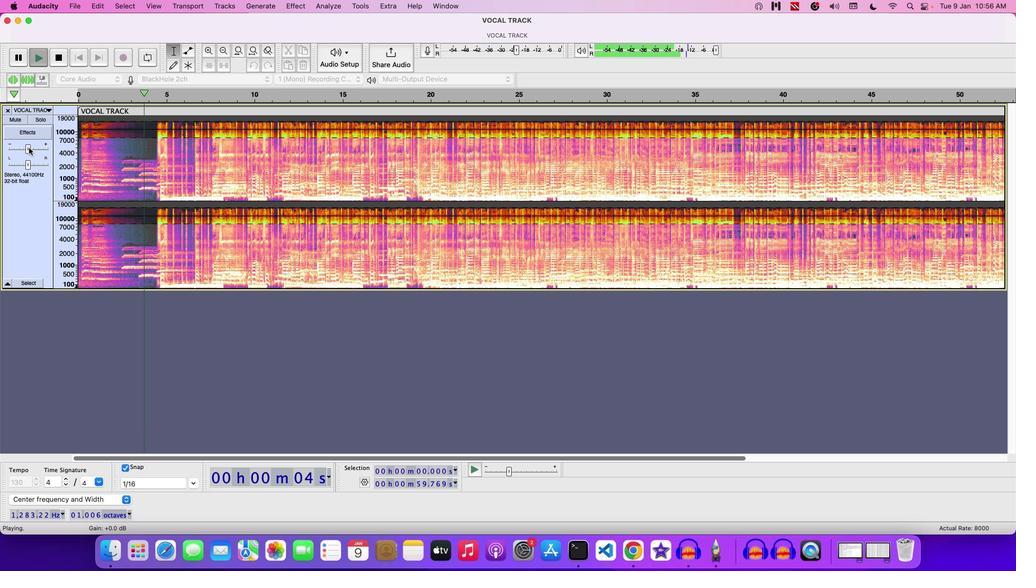 
Action: Mouse pressed left at (27, 146)
Screenshot: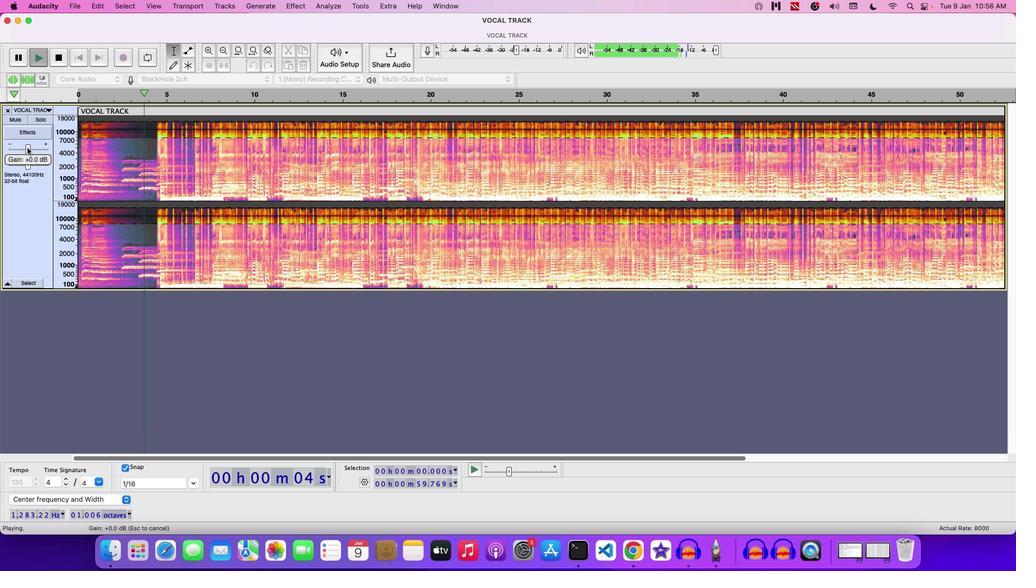 
Action: Mouse moved to (24, 146)
Screenshot: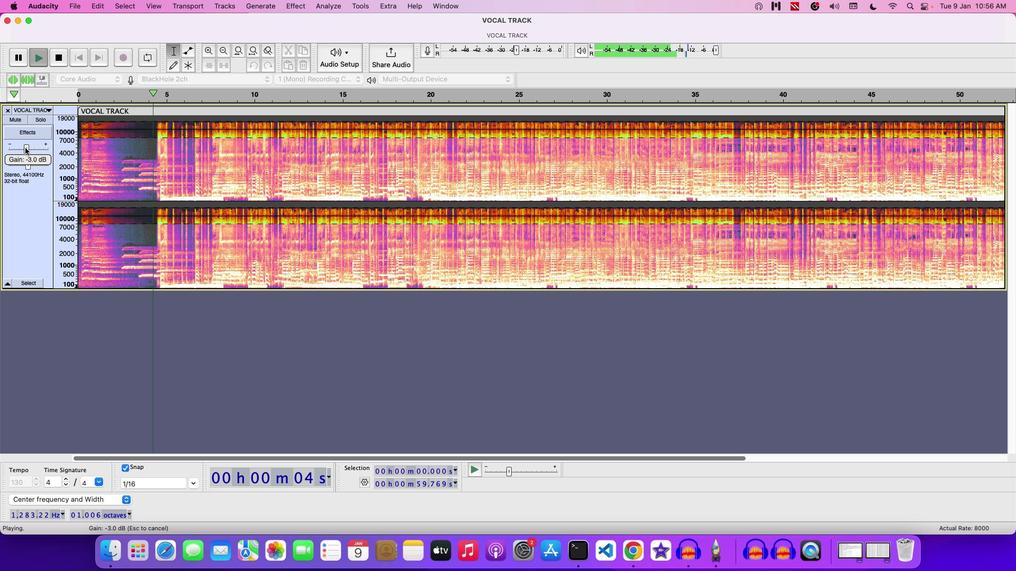 
Action: Mouse pressed left at (24, 146)
Screenshot: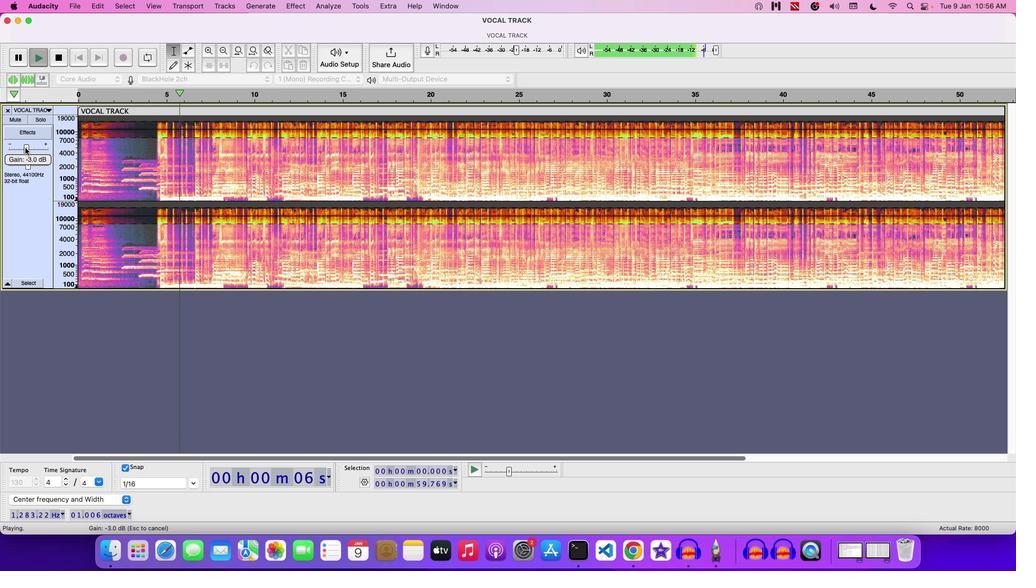 
Action: Mouse moved to (444, 155)
Screenshot: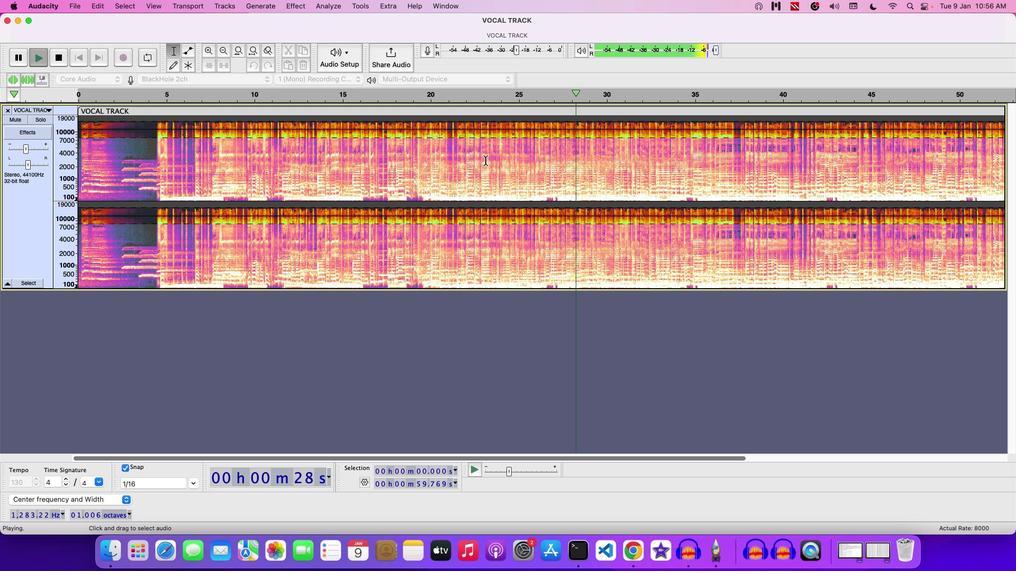 
Action: Mouse pressed left at (444, 155)
Screenshot: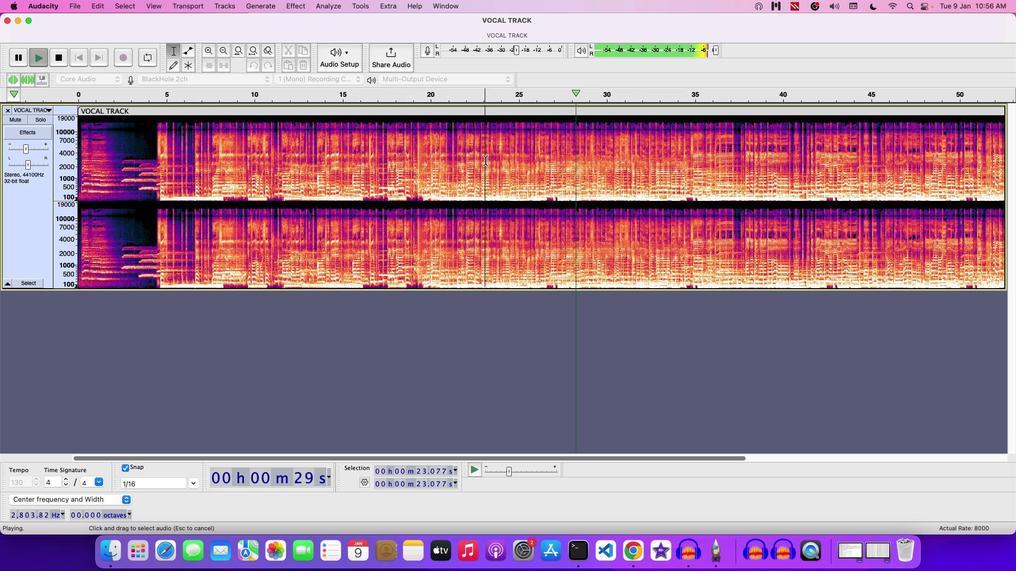 
Action: Mouse moved to (73, 43)
Screenshot: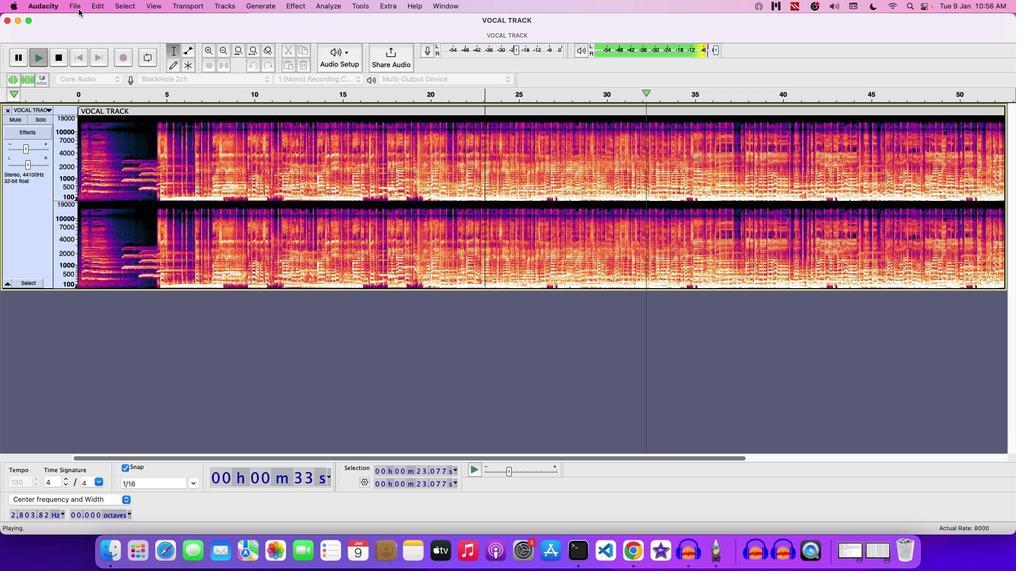 
Action: Mouse pressed left at (73, 43)
Screenshot: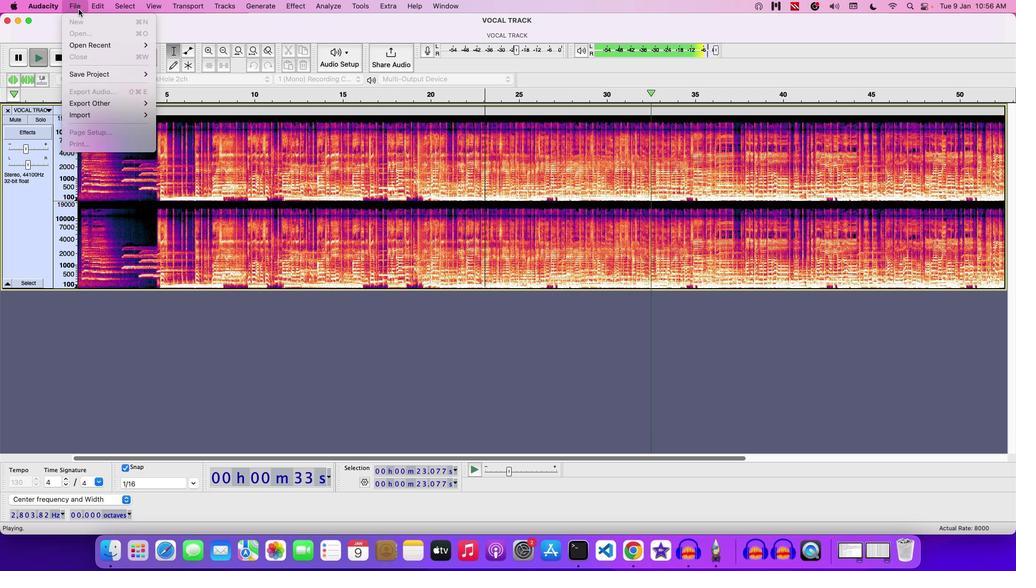 
Action: Mouse moved to (80, 92)
Screenshot: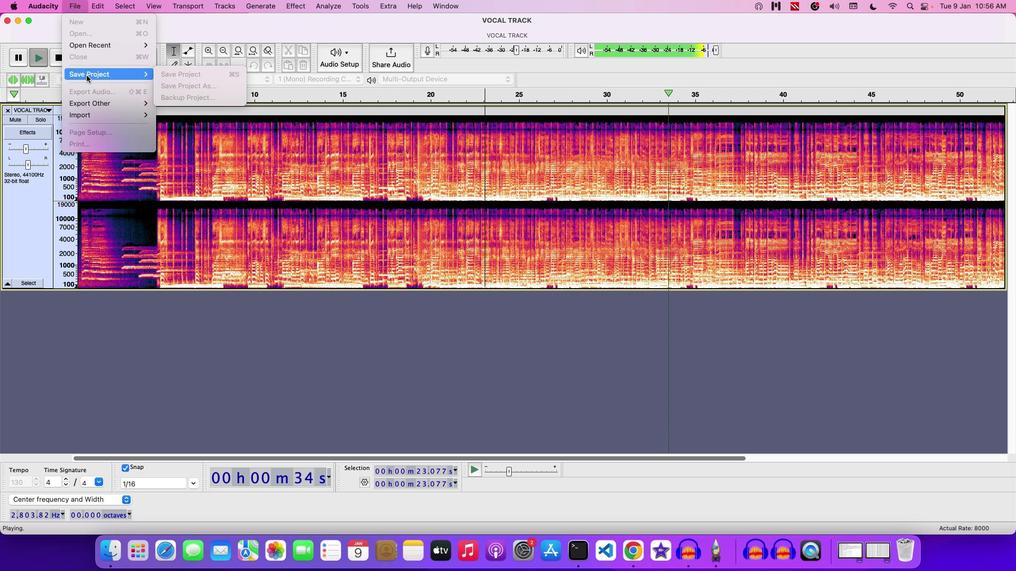 
Action: Mouse pressed left at (80, 92)
Screenshot: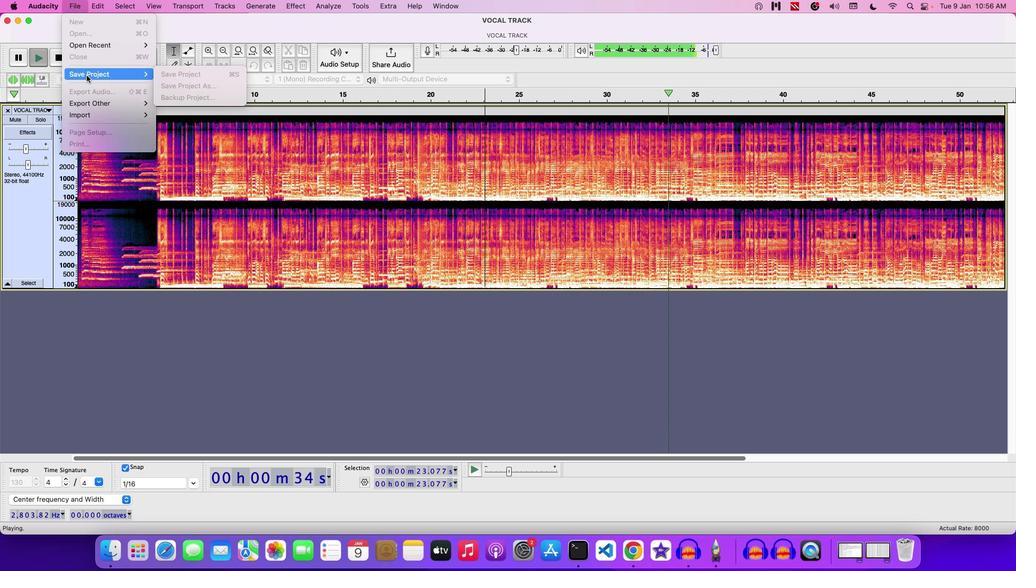 
Action: Mouse moved to (26, 203)
Screenshot: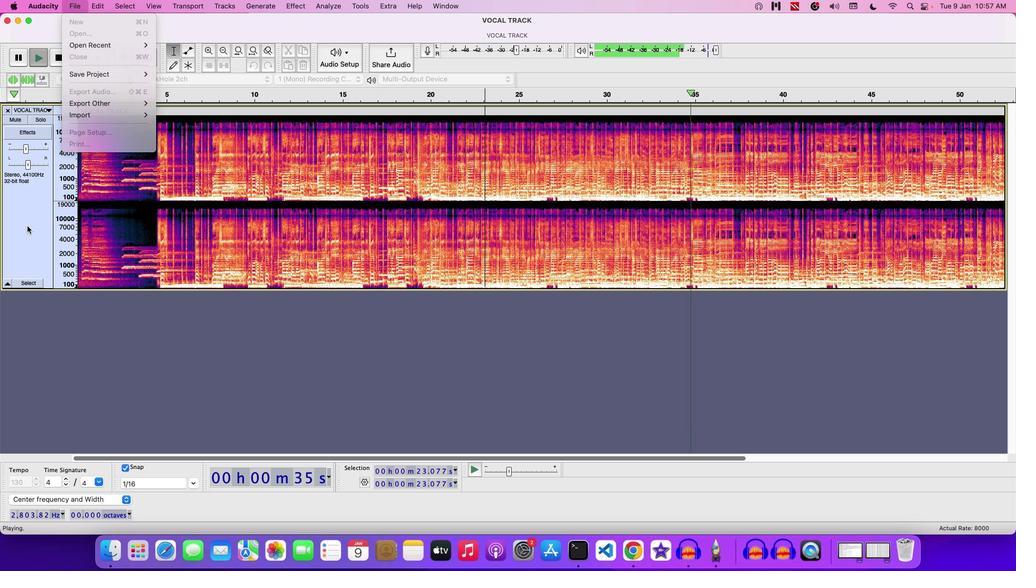 
Action: Mouse pressed left at (26, 203)
Screenshot: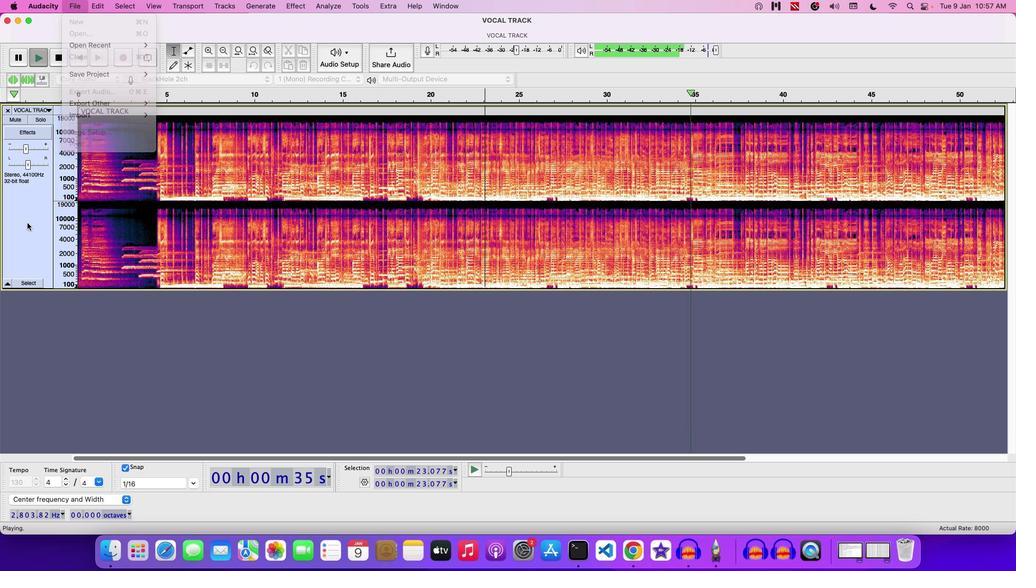 
Action: Mouse moved to (59, 118)
Screenshot: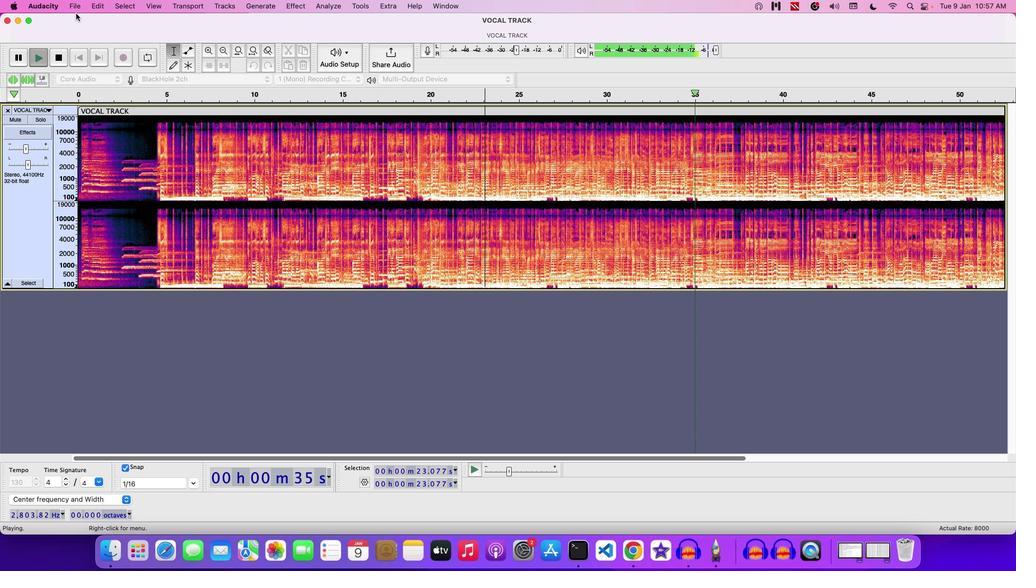 
Action: Key pressed Key.space
Screenshot: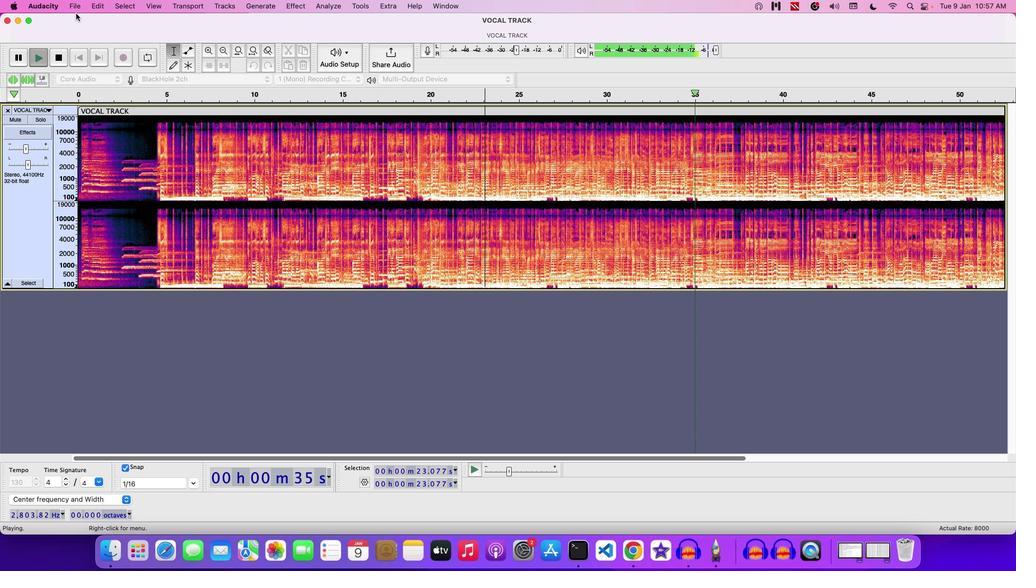 
Action: Mouse moved to (70, 44)
Screenshot: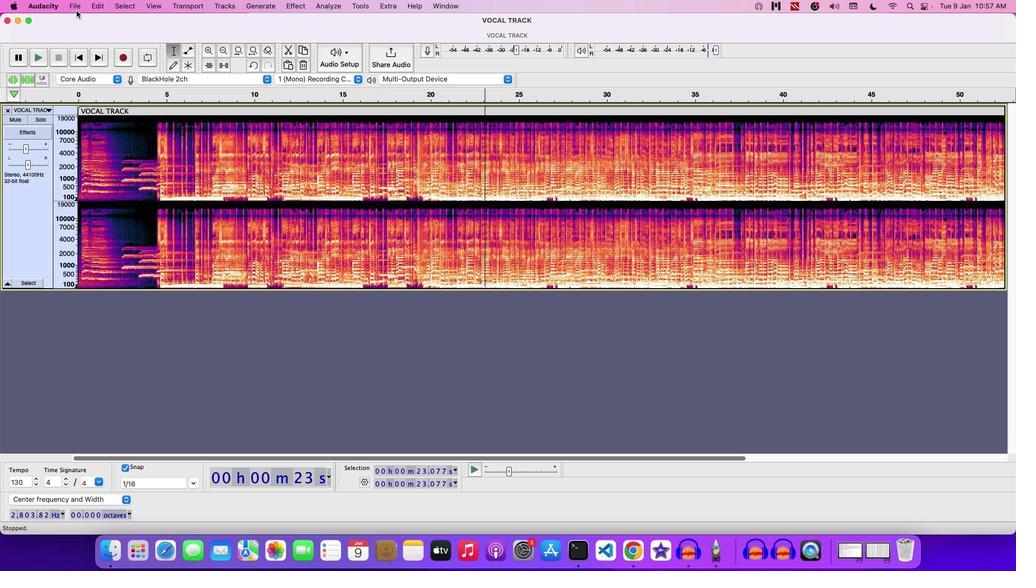 
Action: Mouse pressed left at (70, 44)
Screenshot: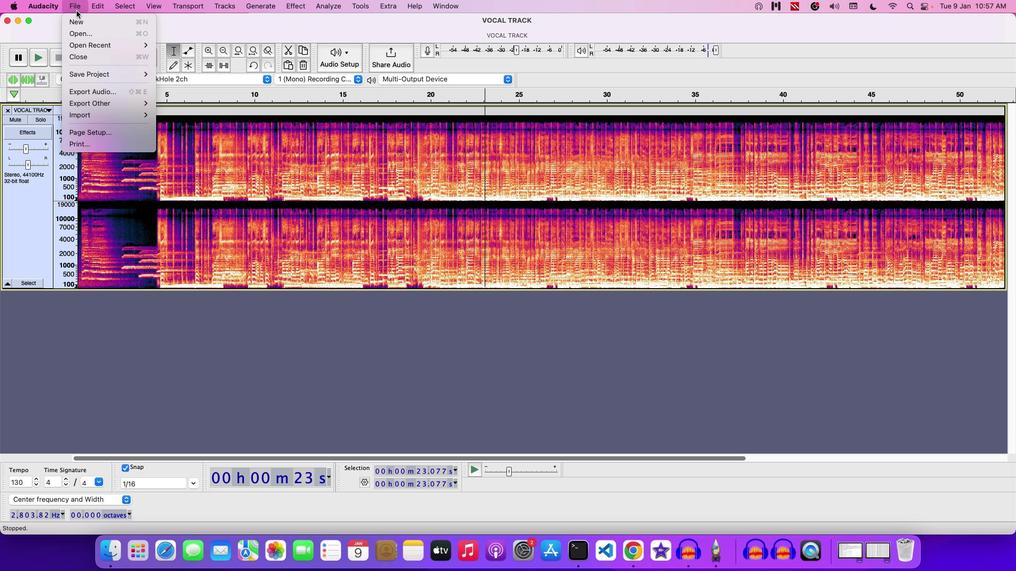 
Action: Mouse moved to (180, 93)
Screenshot: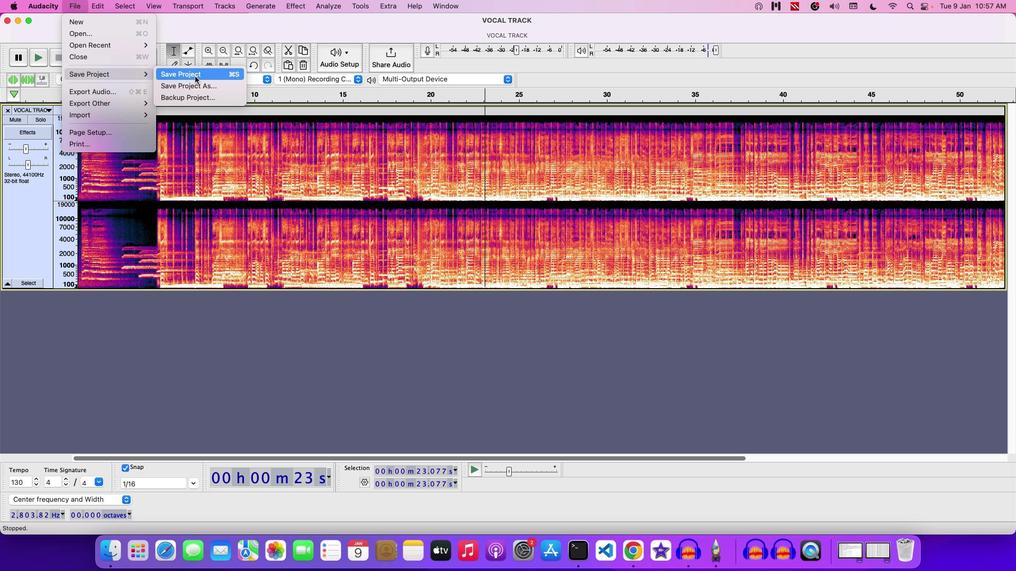 
Action: Mouse pressed left at (180, 93)
Screenshot: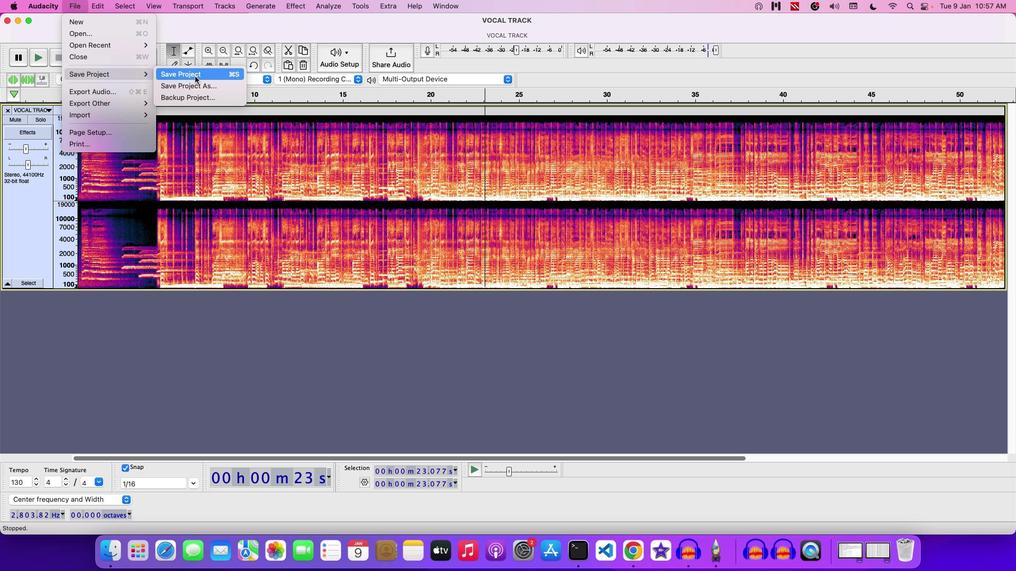 
Action: Mouse moved to (633, 165)
Screenshot: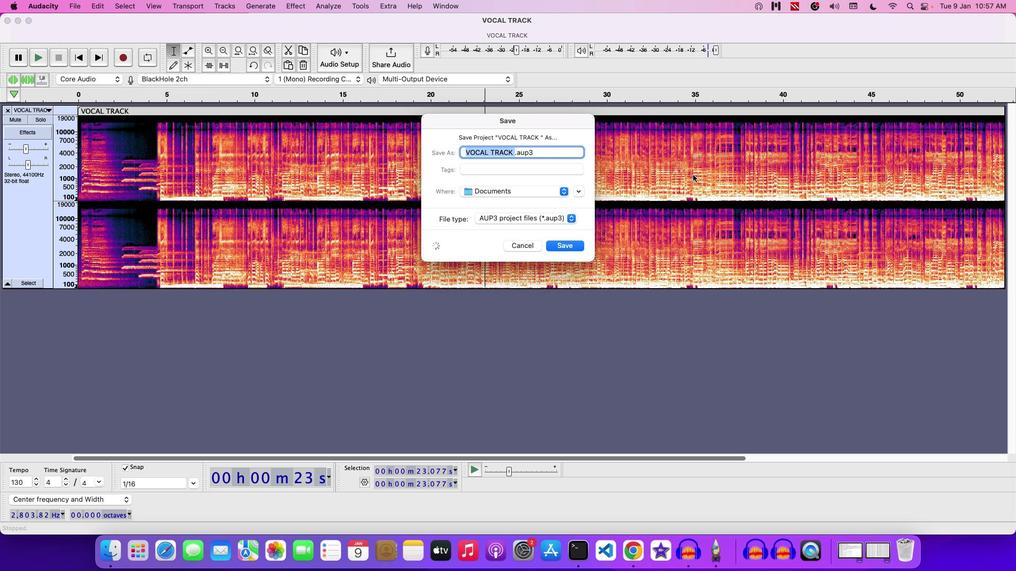 
Action: Key pressed Key.backspace'U''S''I''N''G'Key.space'S''P''E''C''T''R''A''L'Key.space'E''D''I''T'Key.space'M''U''L''T''I'Key.space'T''O''O''L''1'
Screenshot: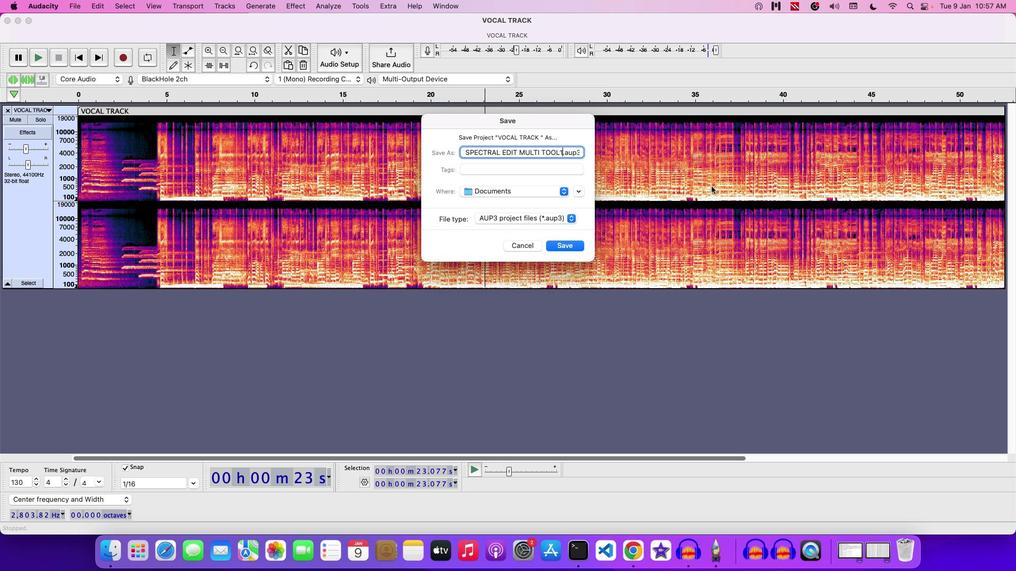 
Action: Mouse moved to (525, 217)
Screenshot: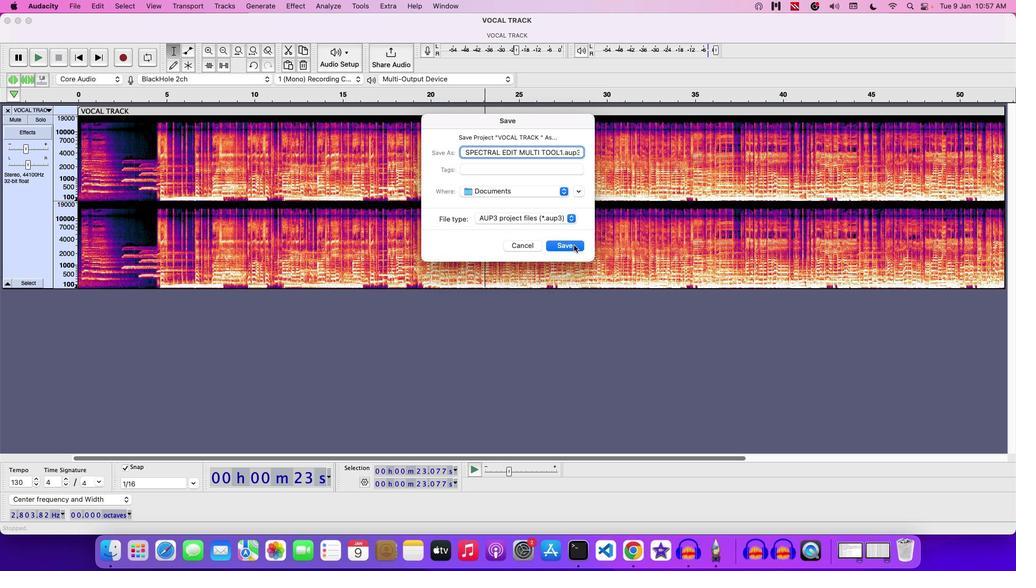 
Action: Mouse pressed left at (525, 217)
Screenshot: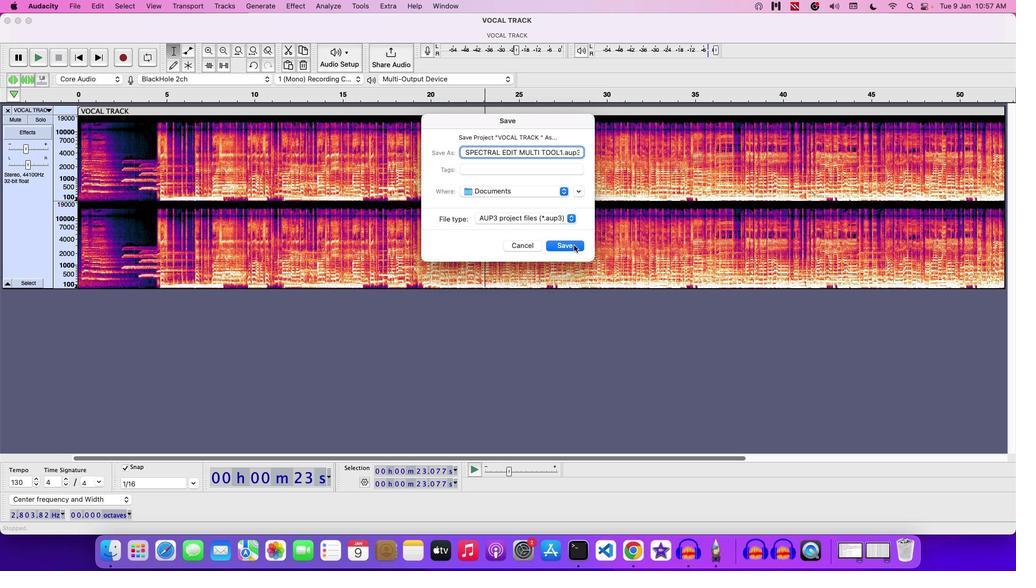 
